Task: Add a signature Hope Brown containing With gratitude and warm wishes, Hope Brown to email address softage.8@softage.net and add a folder Grocery lists
Action: Mouse moved to (136, 160)
Screenshot: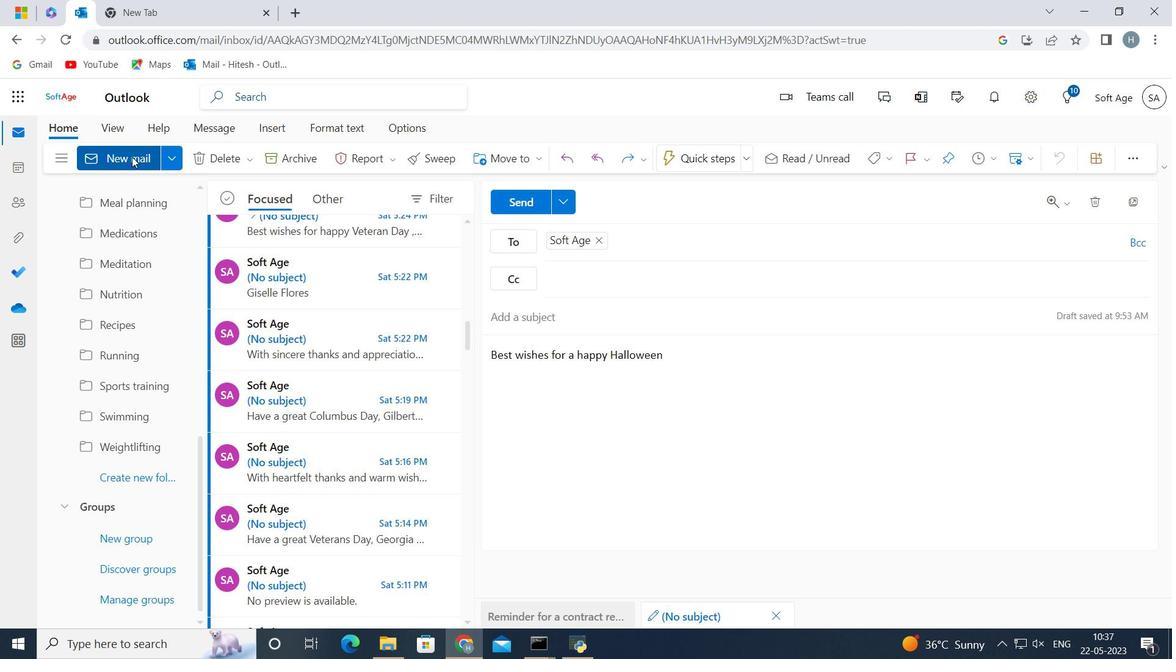 
Action: Mouse pressed left at (136, 160)
Screenshot: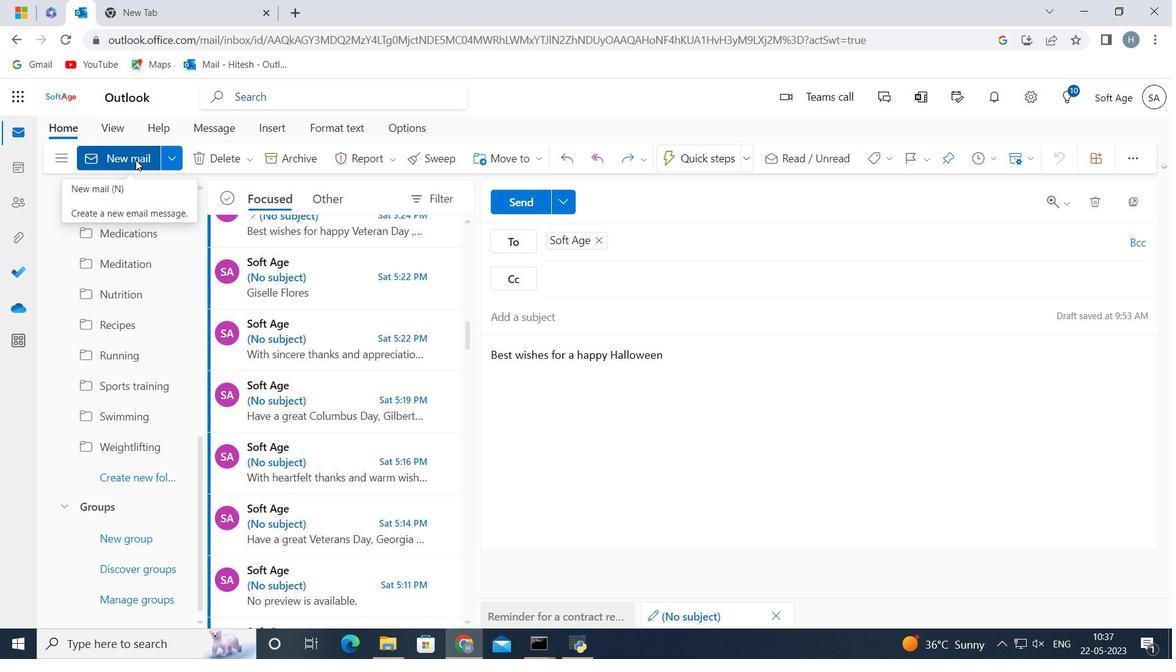 
Action: Mouse moved to (960, 162)
Screenshot: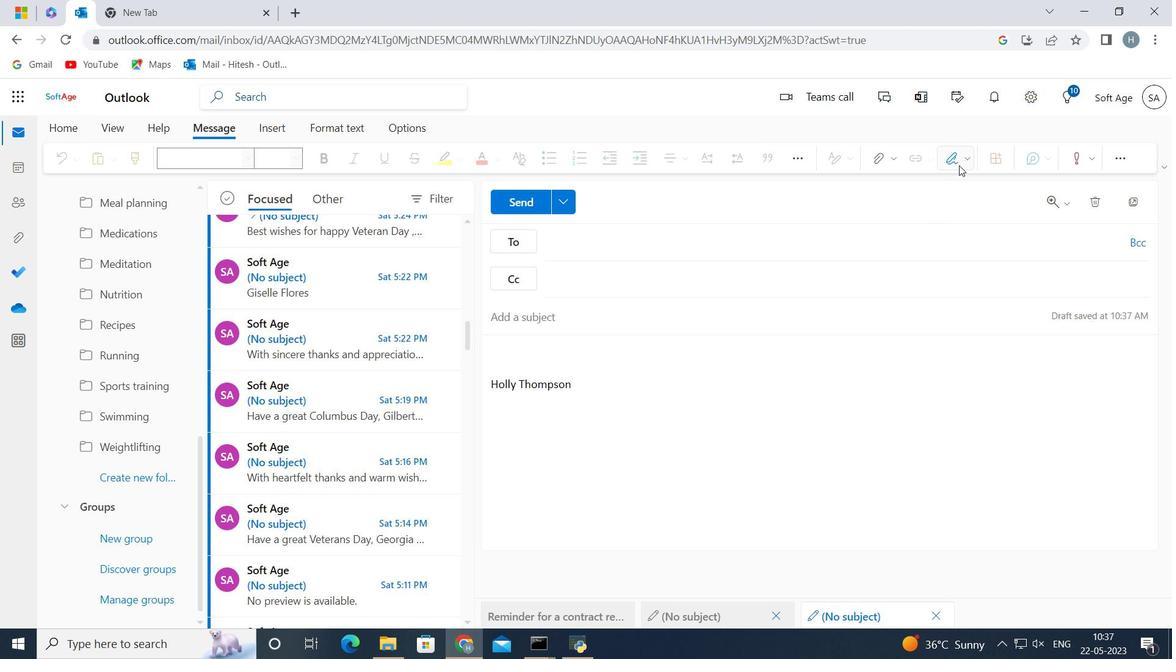 
Action: Mouse pressed left at (960, 162)
Screenshot: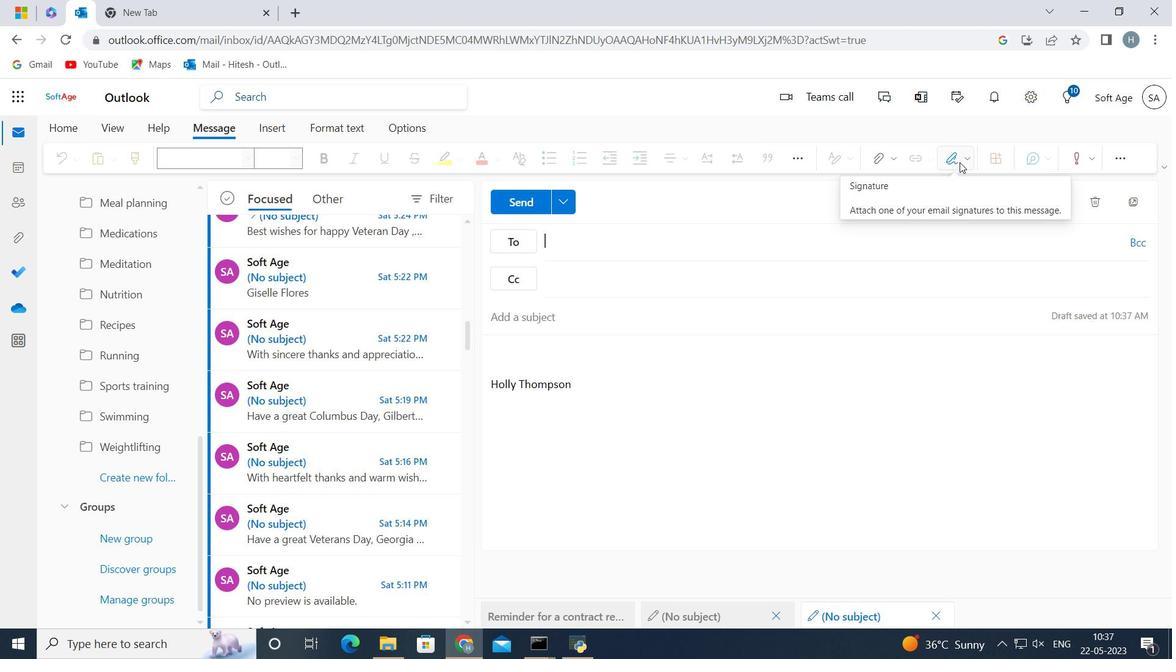 
Action: Mouse moved to (922, 471)
Screenshot: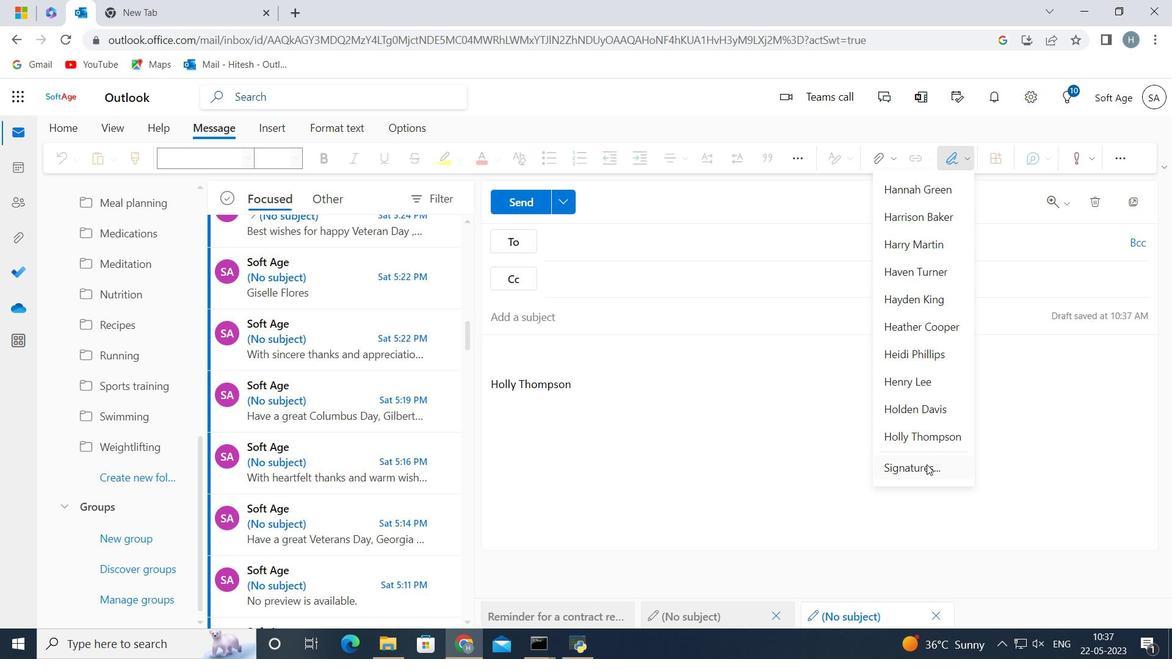 
Action: Mouse pressed left at (922, 471)
Screenshot: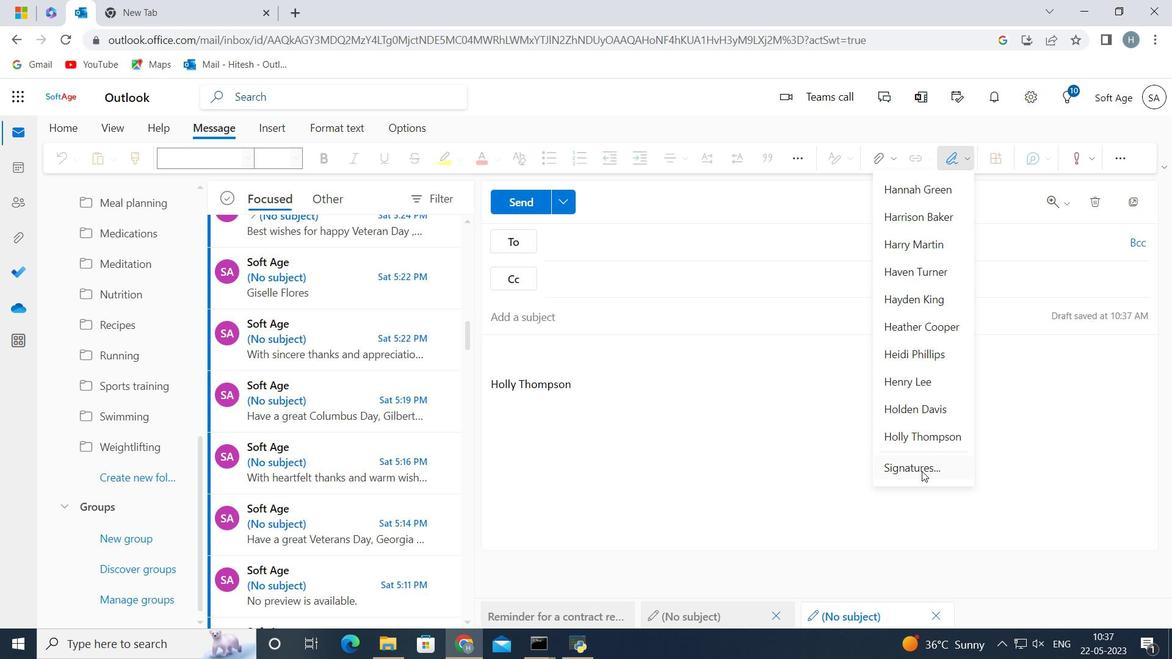 
Action: Mouse moved to (753, 276)
Screenshot: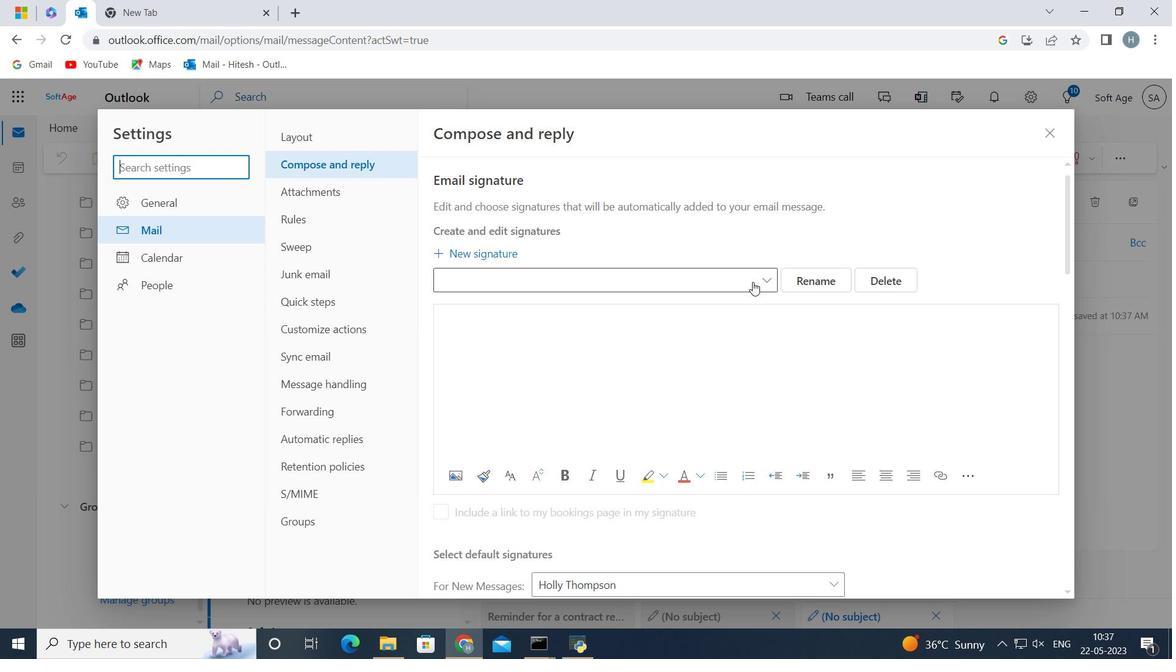 
Action: Mouse pressed left at (753, 276)
Screenshot: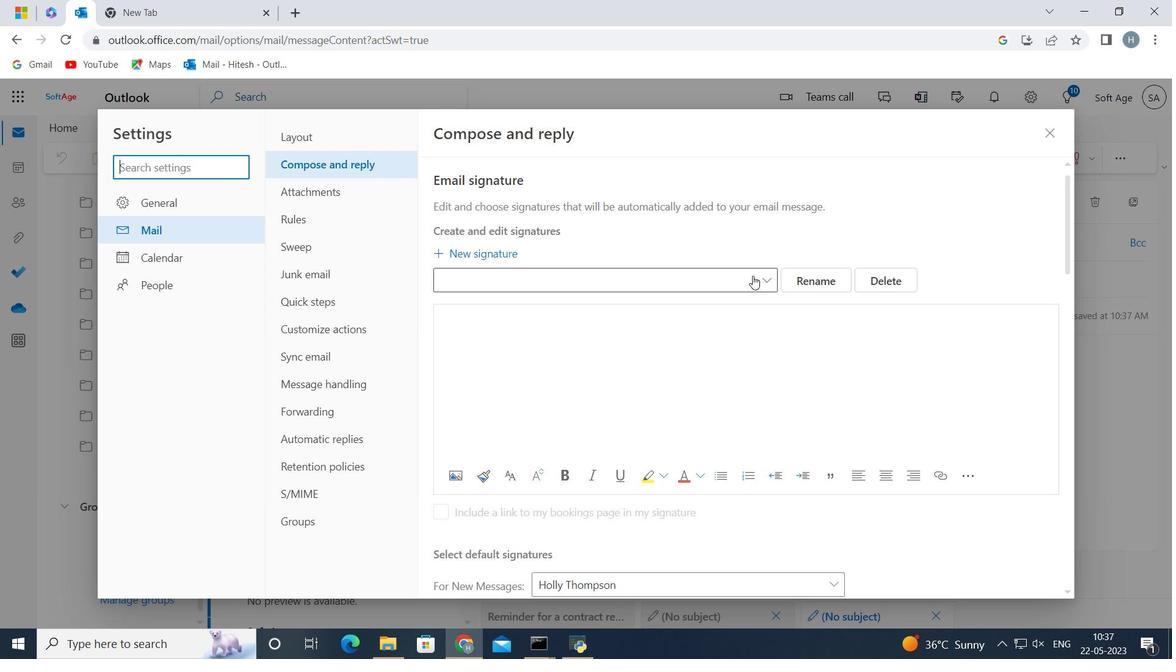 
Action: Mouse moved to (829, 277)
Screenshot: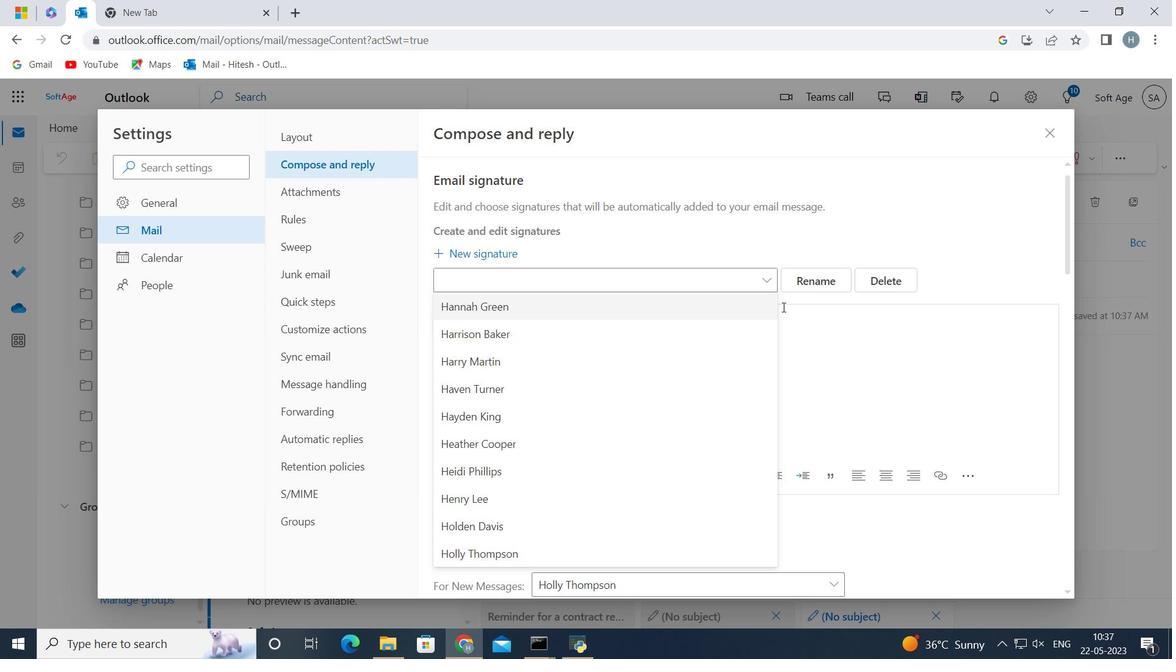 
Action: Mouse pressed left at (829, 277)
Screenshot: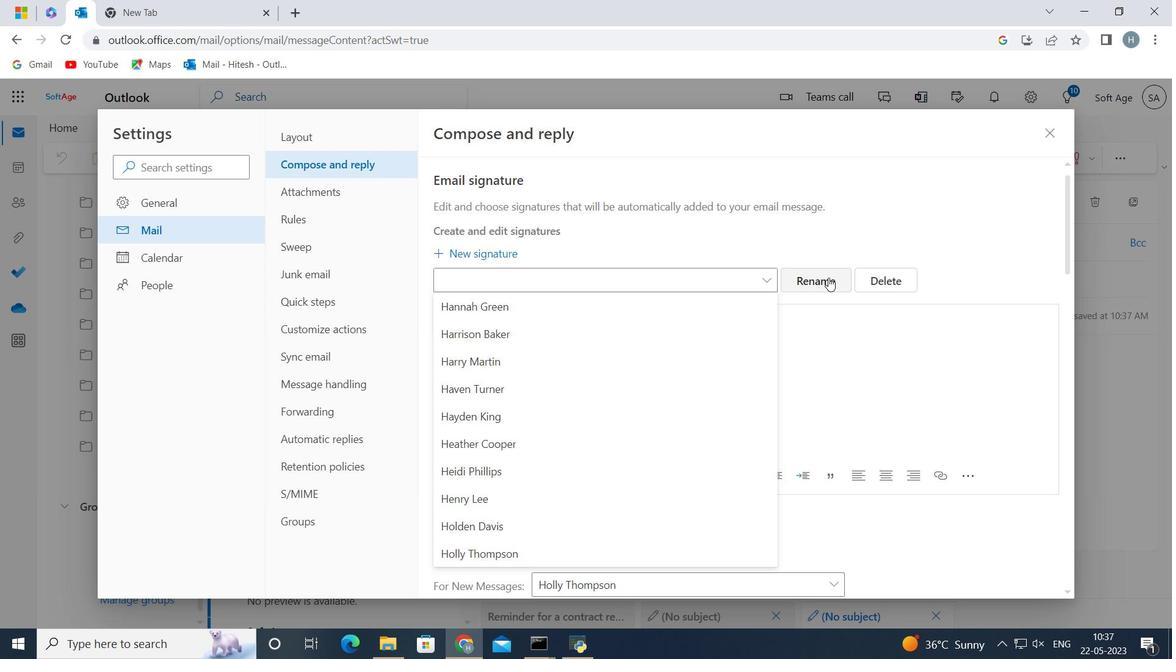 
Action: Mouse moved to (755, 277)
Screenshot: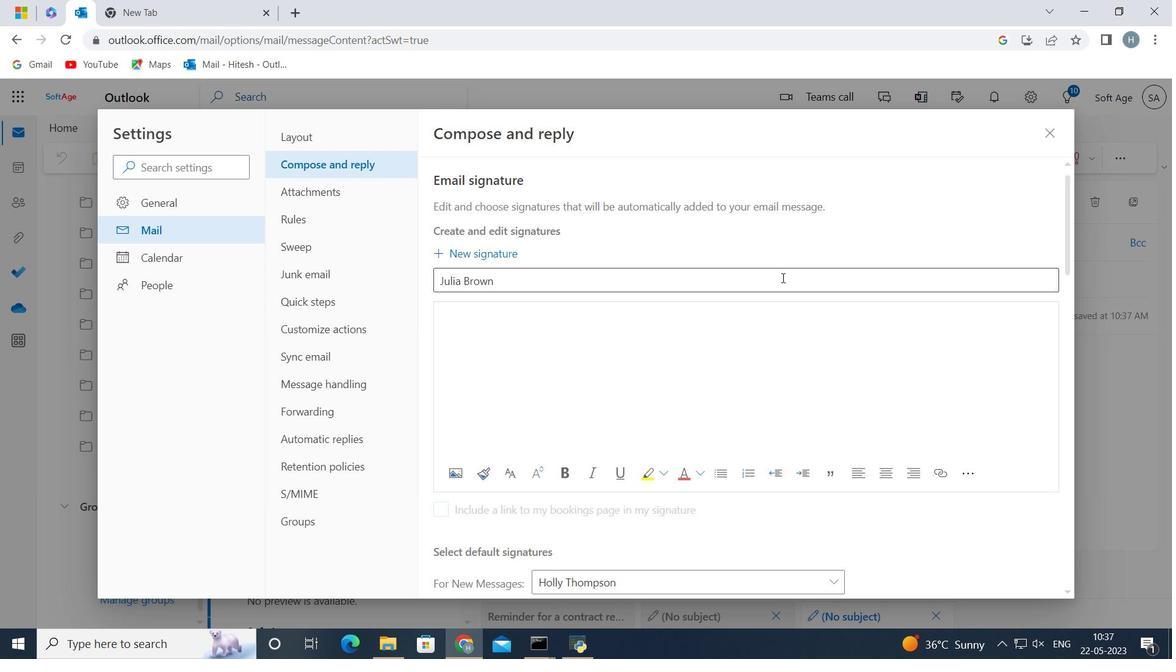 
Action: Mouse pressed left at (755, 277)
Screenshot: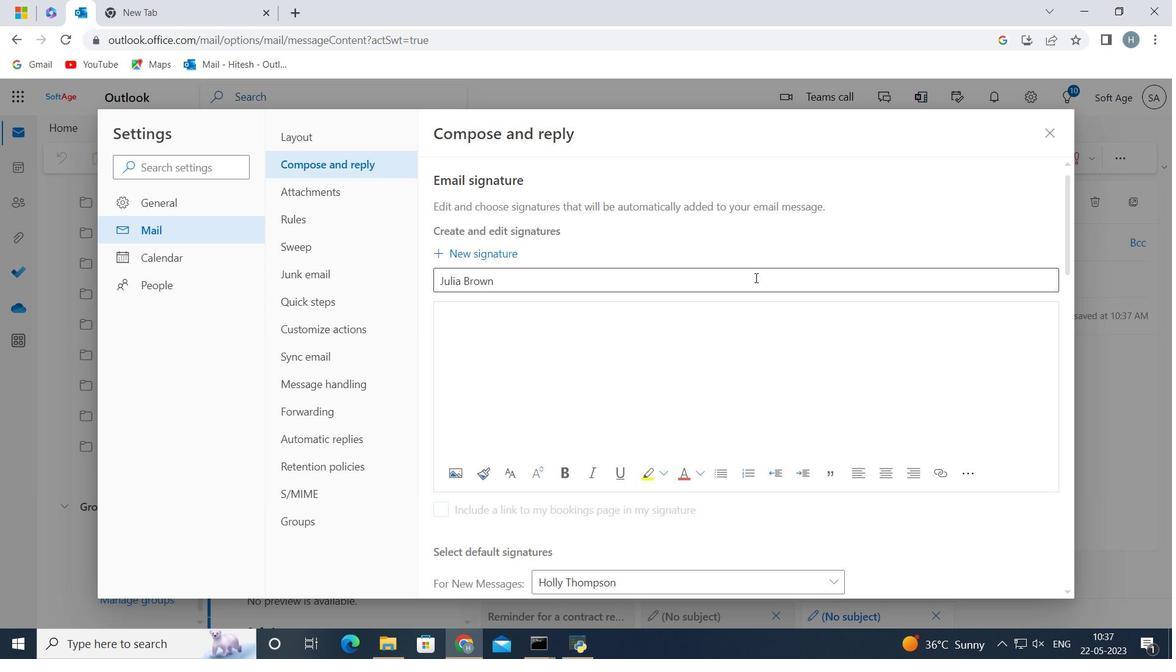 
Action: Key pressed <Key.backspace><Key.backspace><Key.backspace><Key.backspace><Key.backspace><Key.backspace><Key.backspace><Key.backspace><Key.backspace><Key.backspace><Key.backspace><Key.backspace><Key.shift>Hope<Key.space><Key.shift>Brown<Key.space>
Screenshot: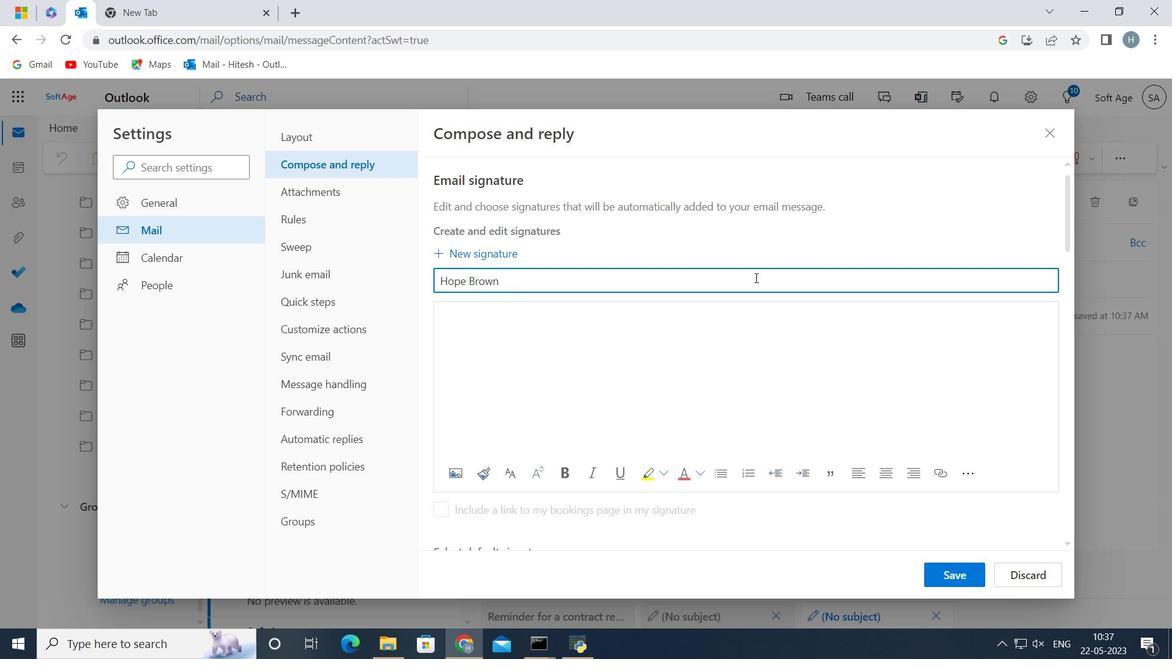 
Action: Mouse moved to (720, 322)
Screenshot: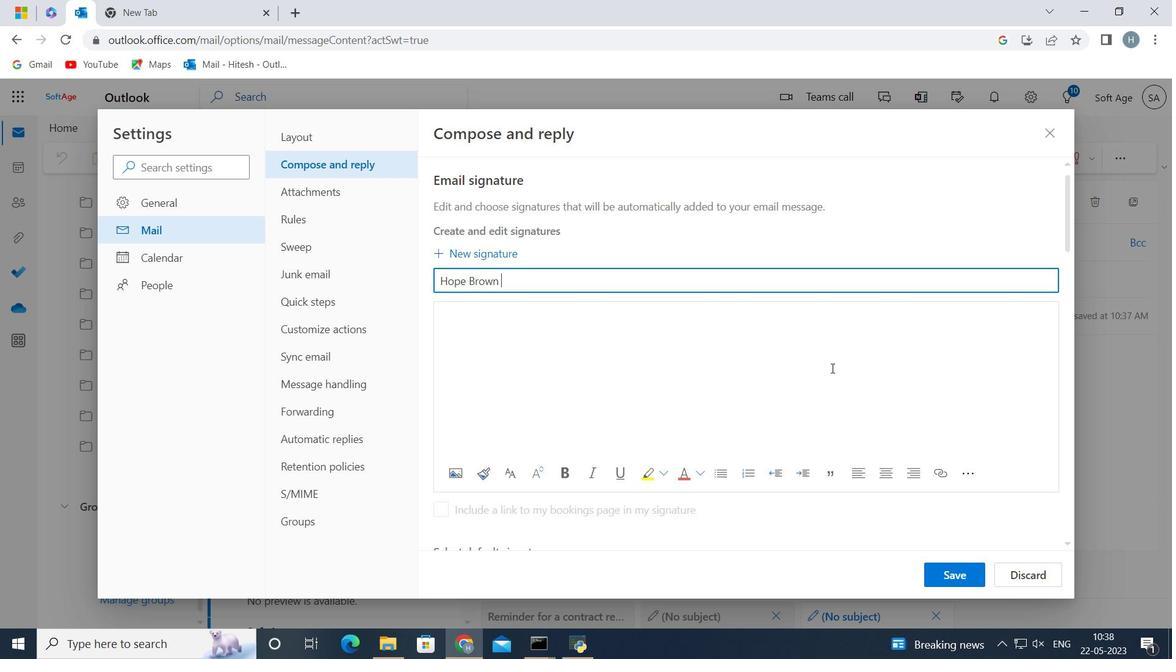 
Action: Mouse pressed left at (720, 322)
Screenshot: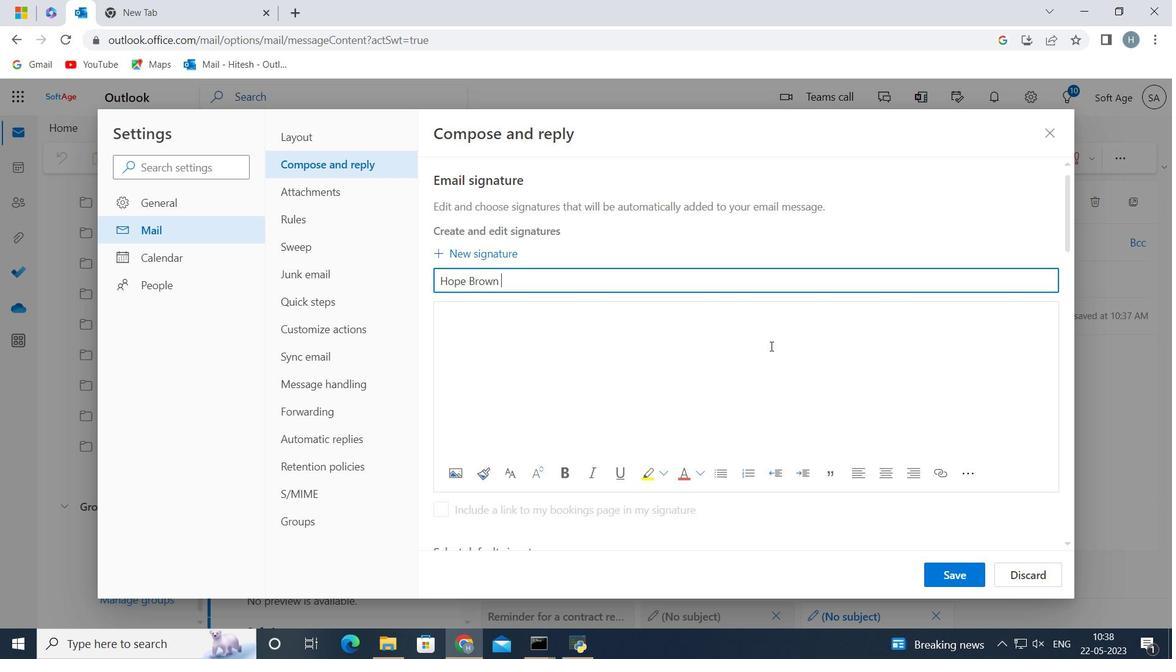 
Action: Key pressed <Key.shift>Hope<Key.space><Key.shift>Brown
Screenshot: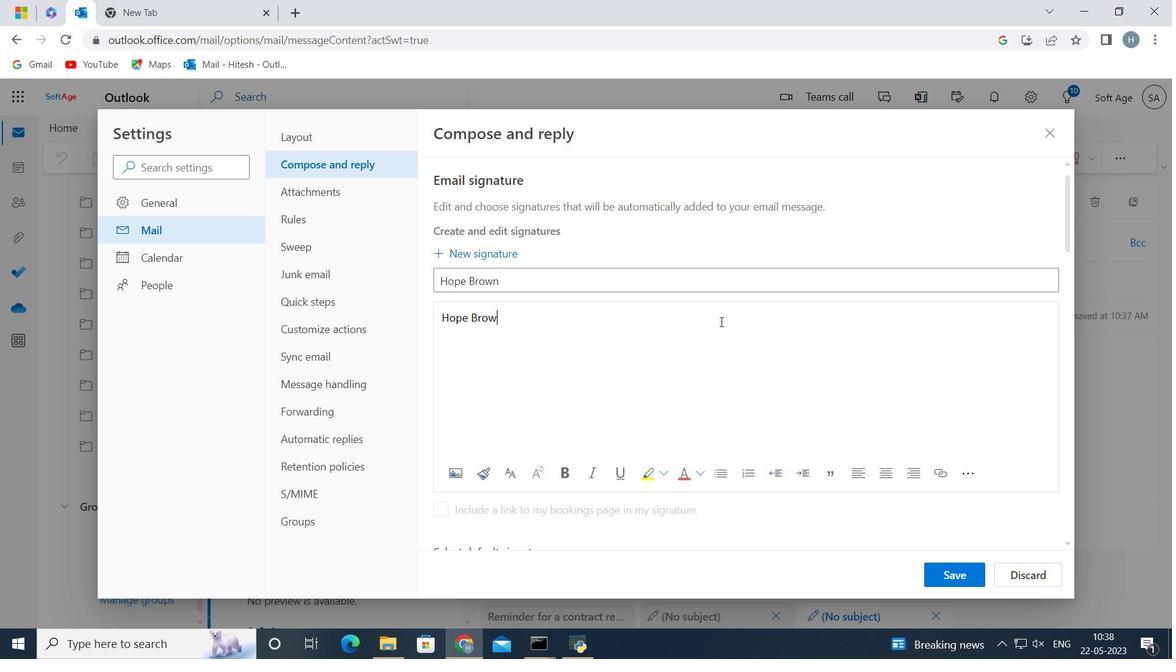 
Action: Mouse moved to (955, 573)
Screenshot: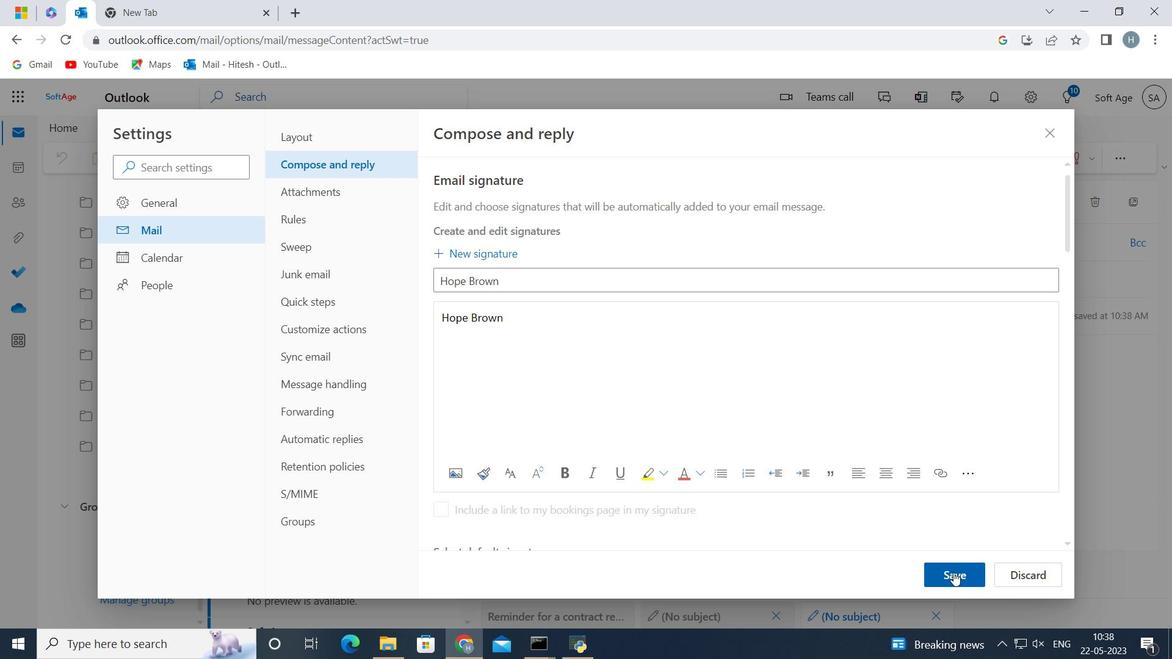 
Action: Mouse pressed left at (955, 573)
Screenshot: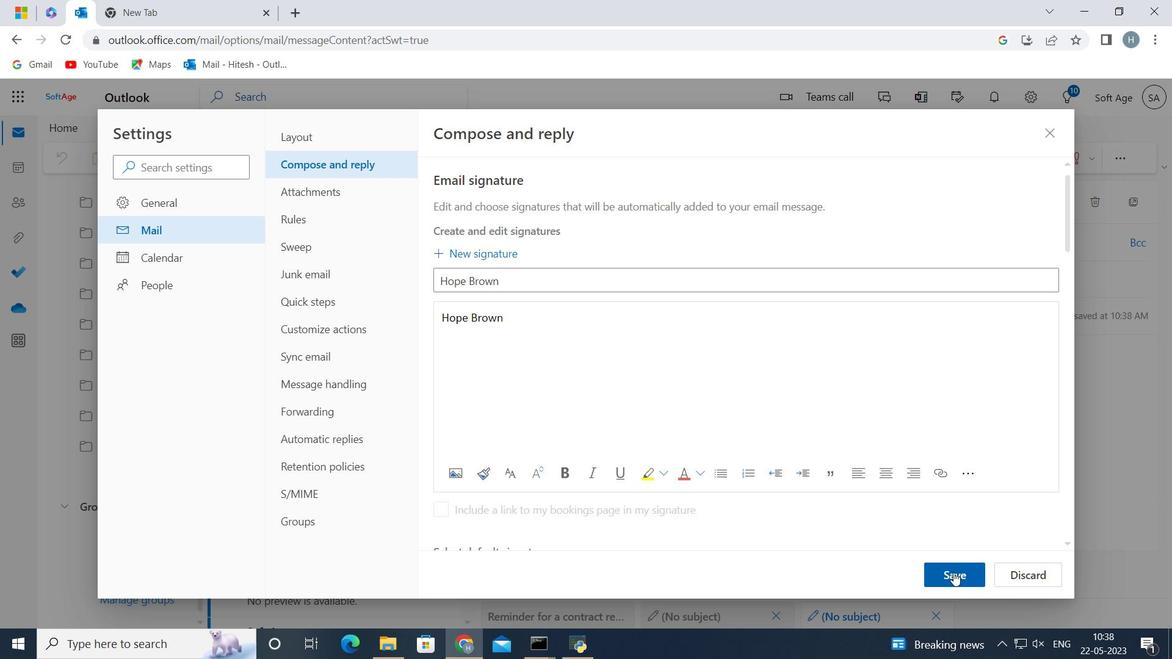 
Action: Mouse moved to (834, 400)
Screenshot: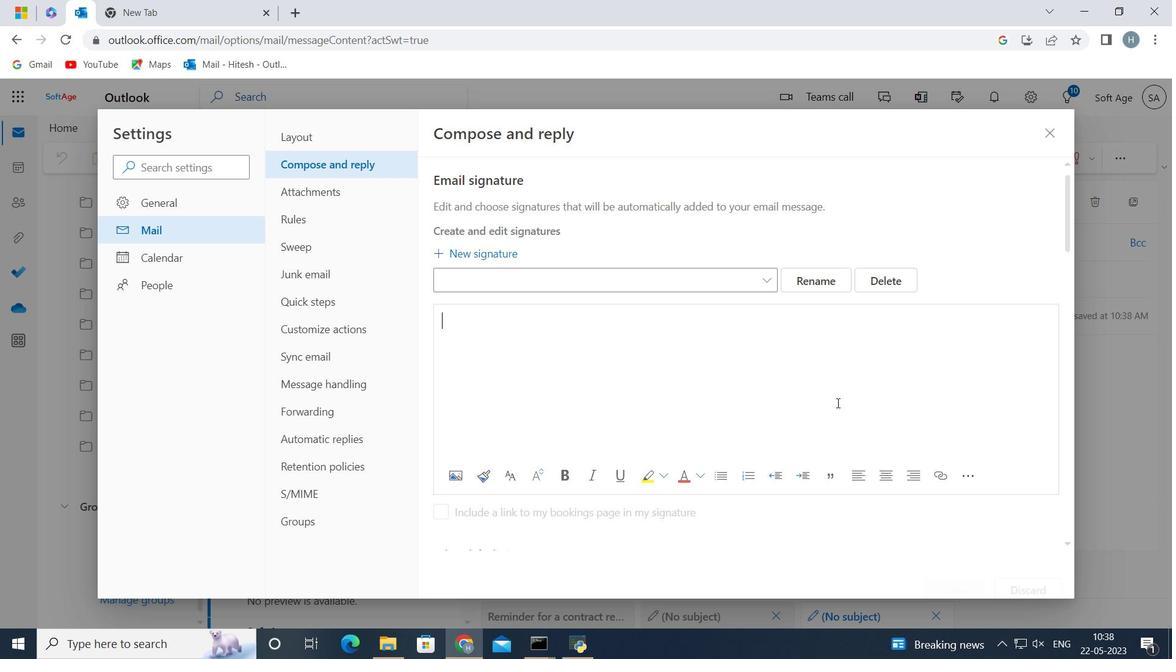 
Action: Mouse scrolled (834, 399) with delta (0, 0)
Screenshot: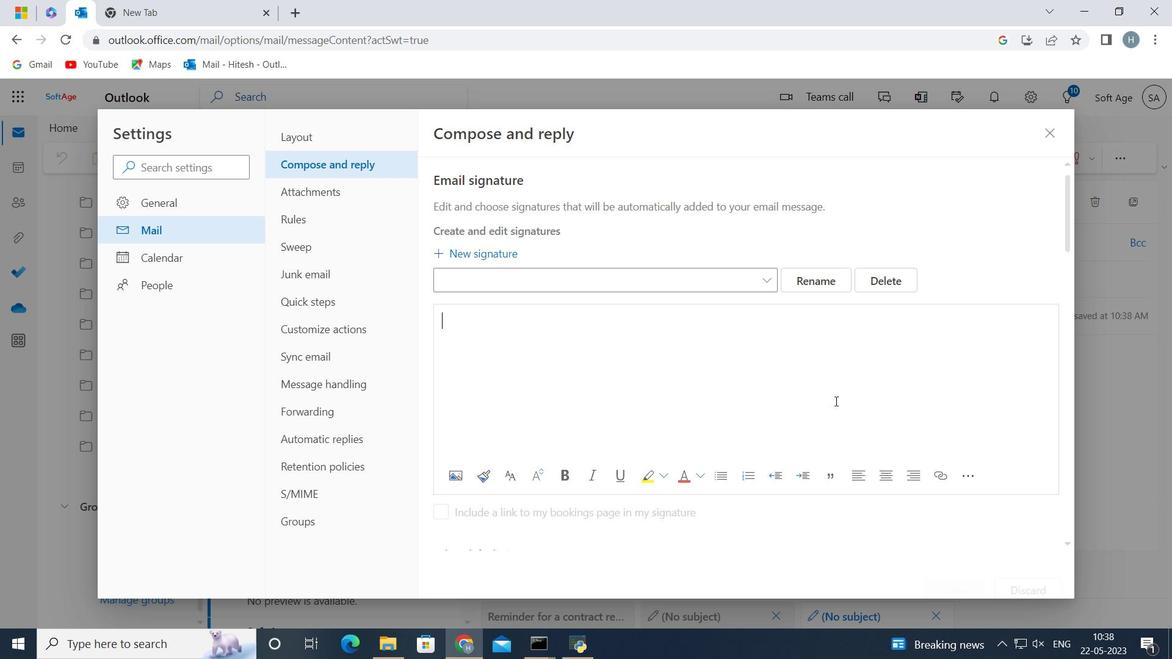 
Action: Mouse scrolled (834, 399) with delta (0, 0)
Screenshot: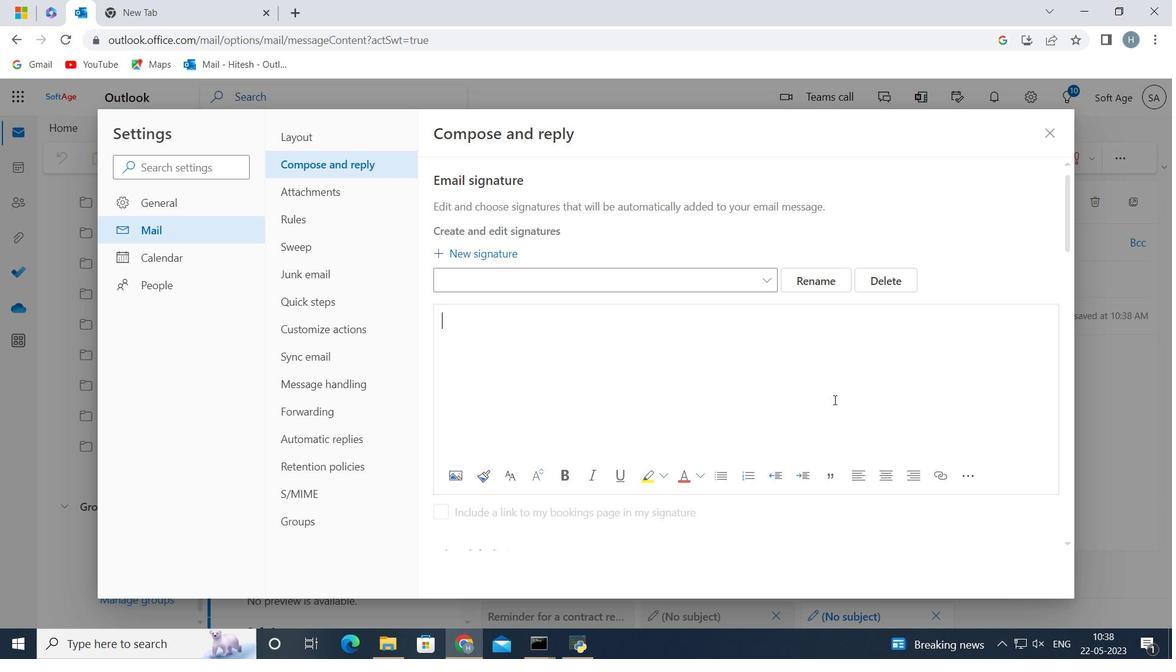
Action: Mouse moved to (794, 436)
Screenshot: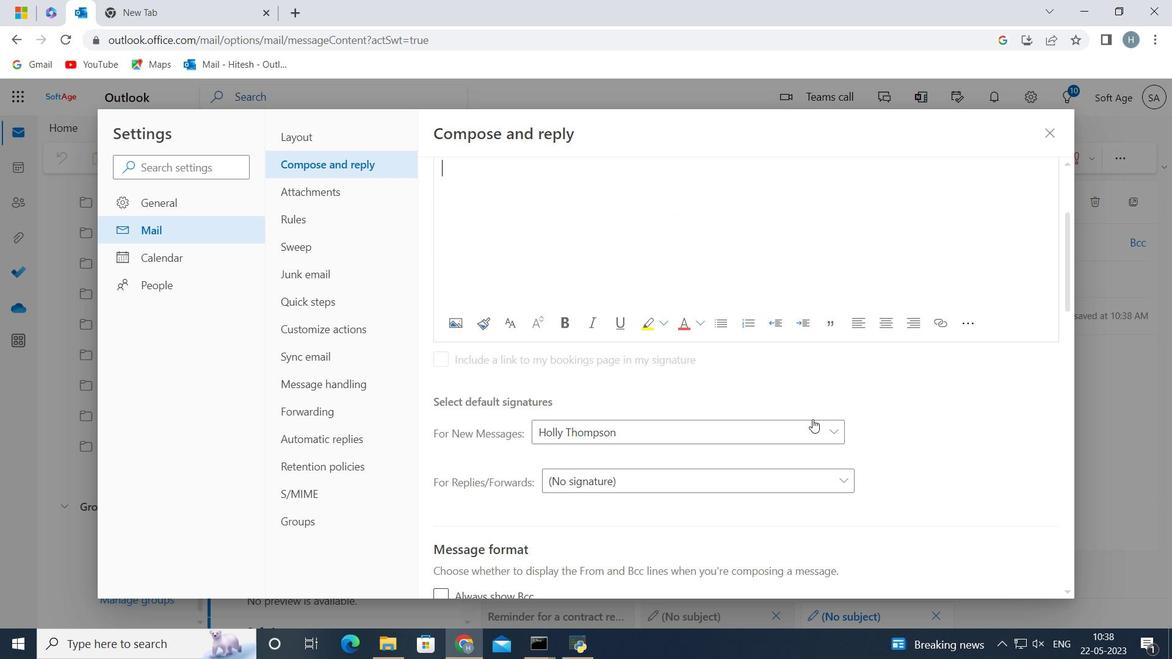 
Action: Mouse pressed left at (794, 436)
Screenshot: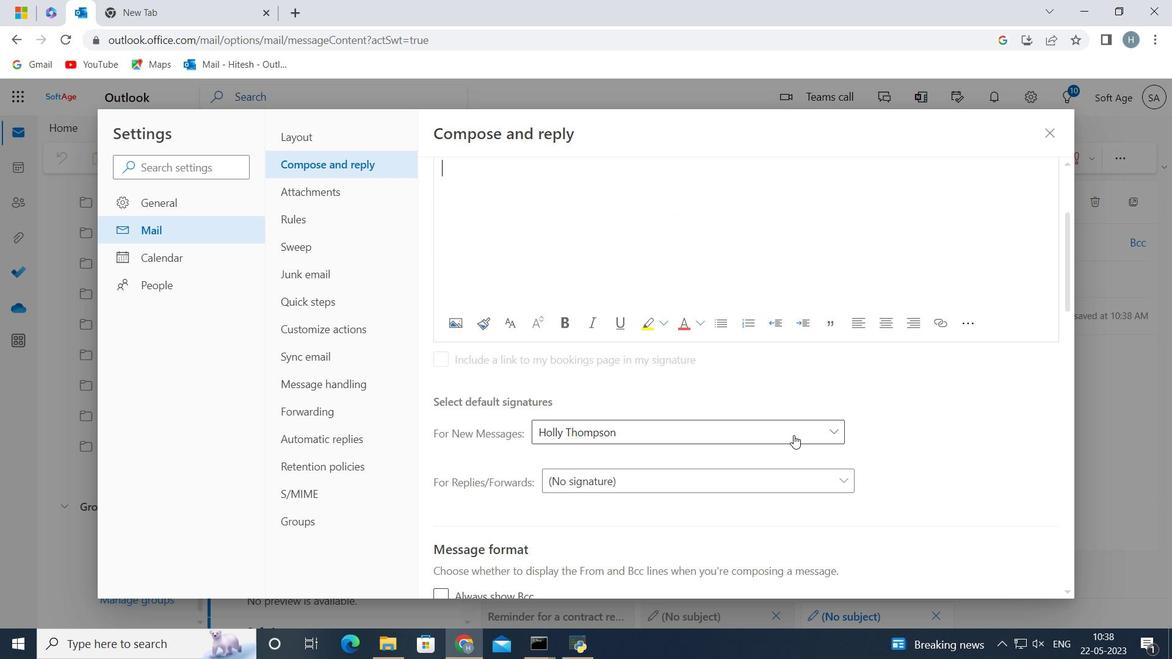
Action: Mouse moved to (755, 404)
Screenshot: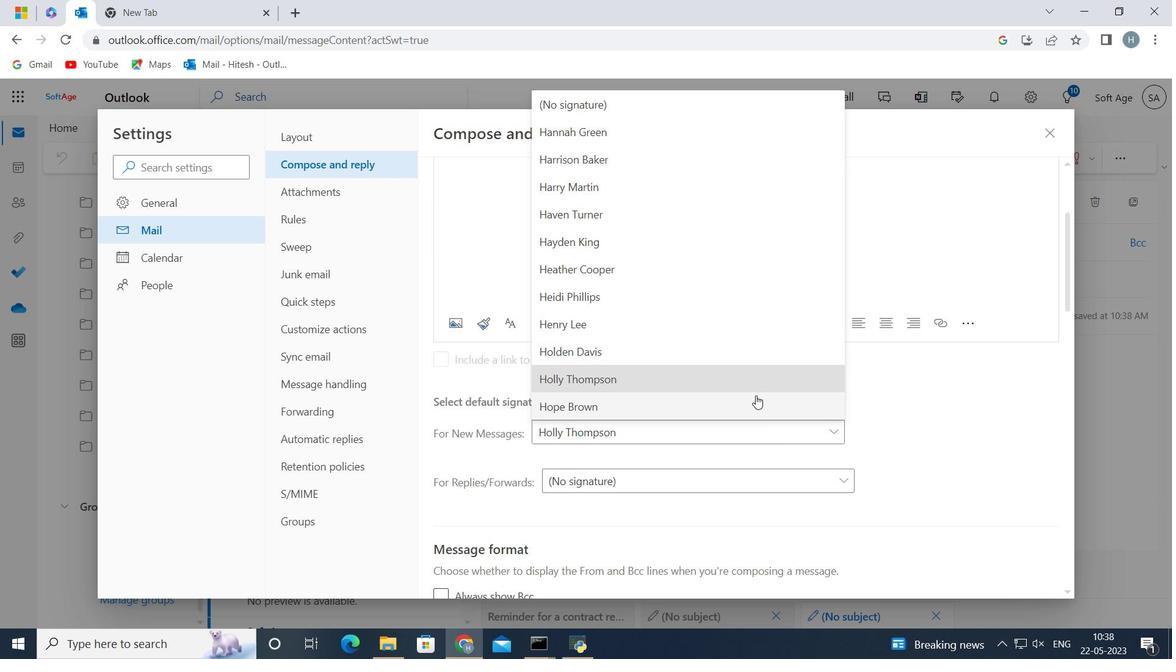 
Action: Mouse pressed left at (755, 404)
Screenshot: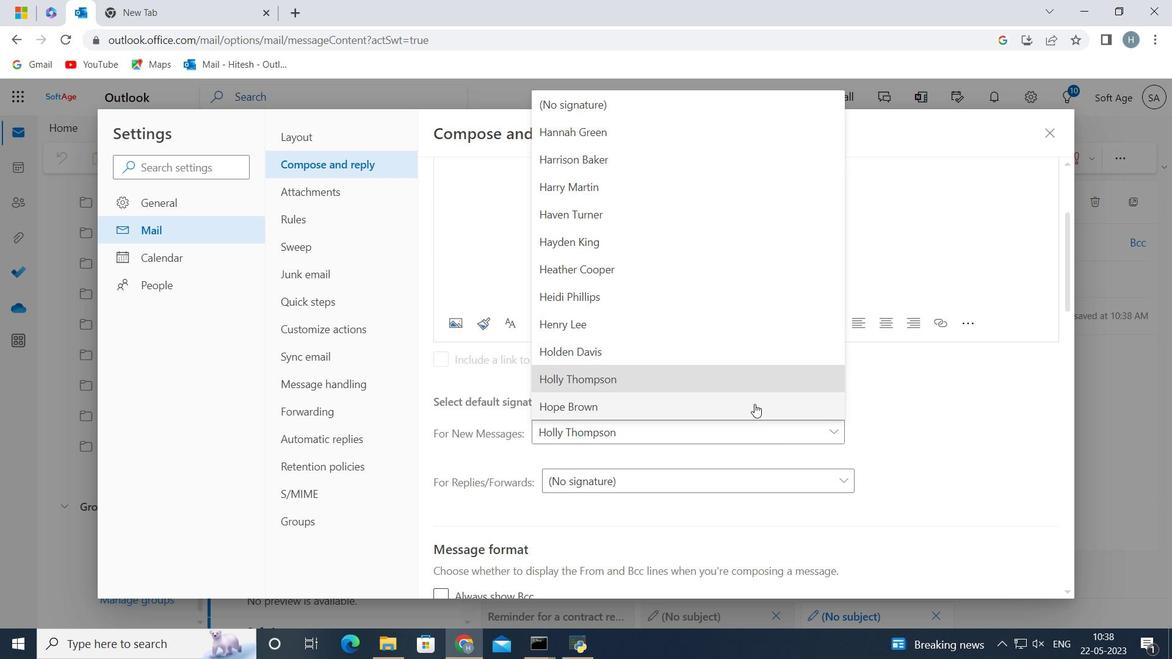 
Action: Mouse moved to (967, 572)
Screenshot: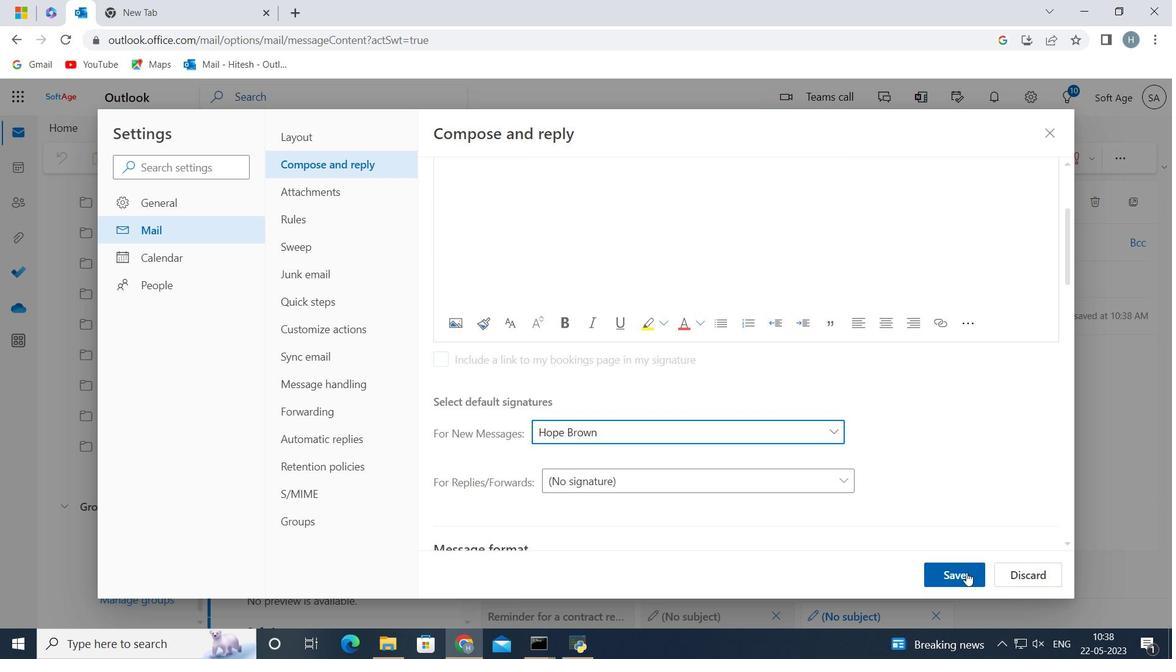 
Action: Mouse pressed left at (967, 573)
Screenshot: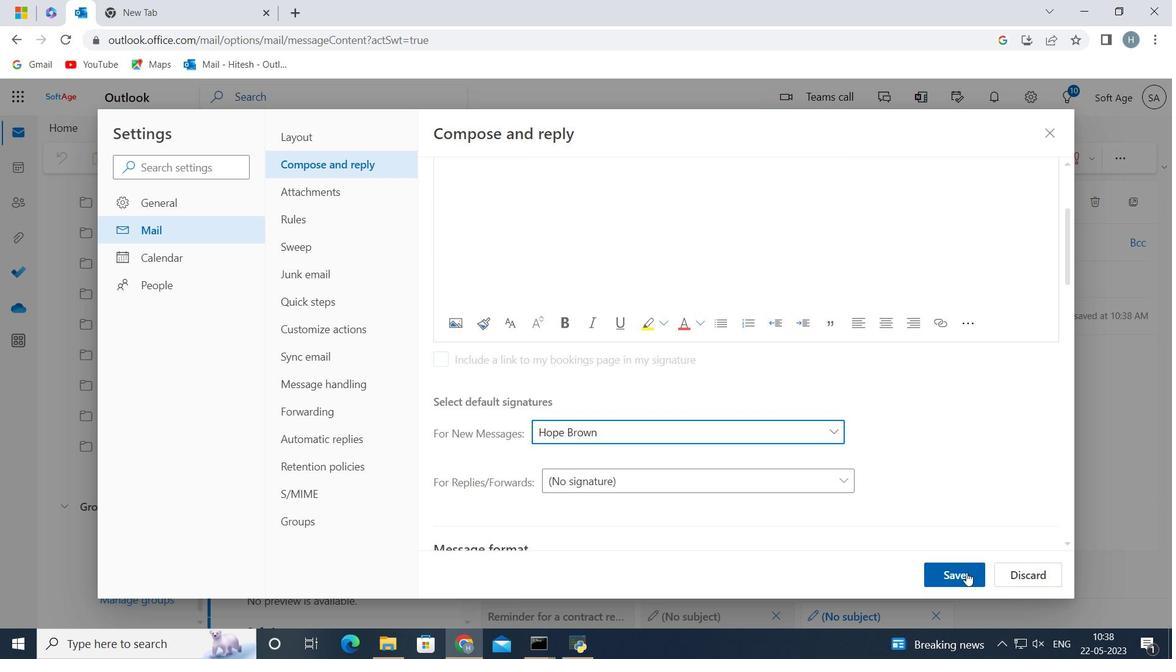 
Action: Mouse moved to (1047, 133)
Screenshot: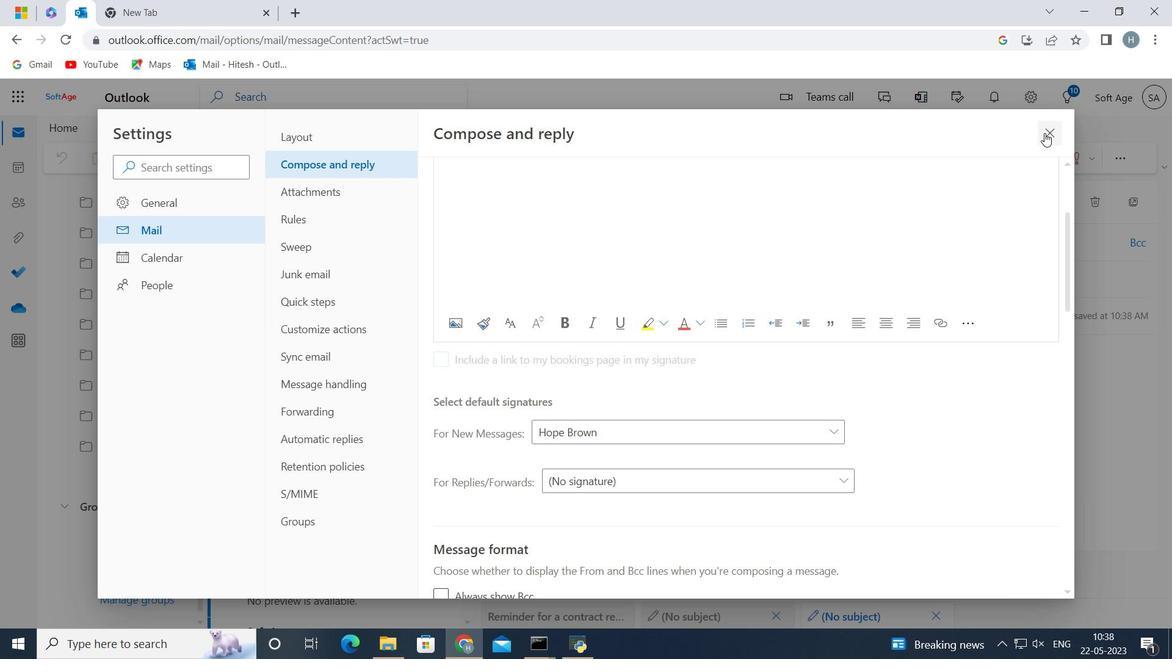 
Action: Mouse pressed left at (1047, 133)
Screenshot: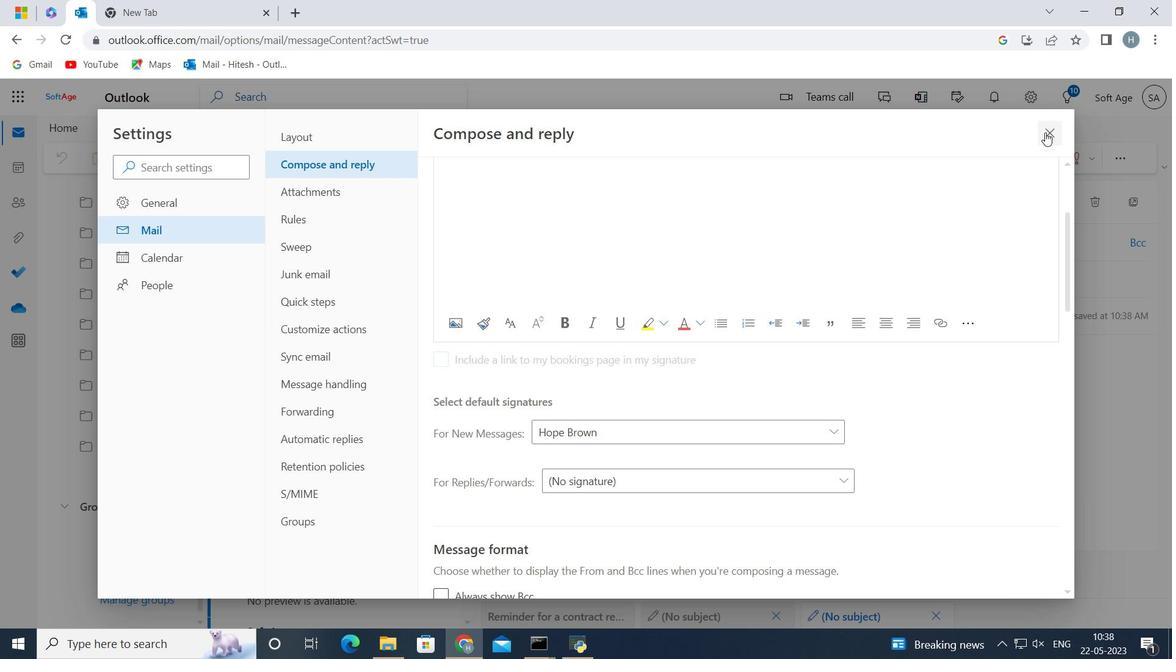 
Action: Mouse moved to (596, 384)
Screenshot: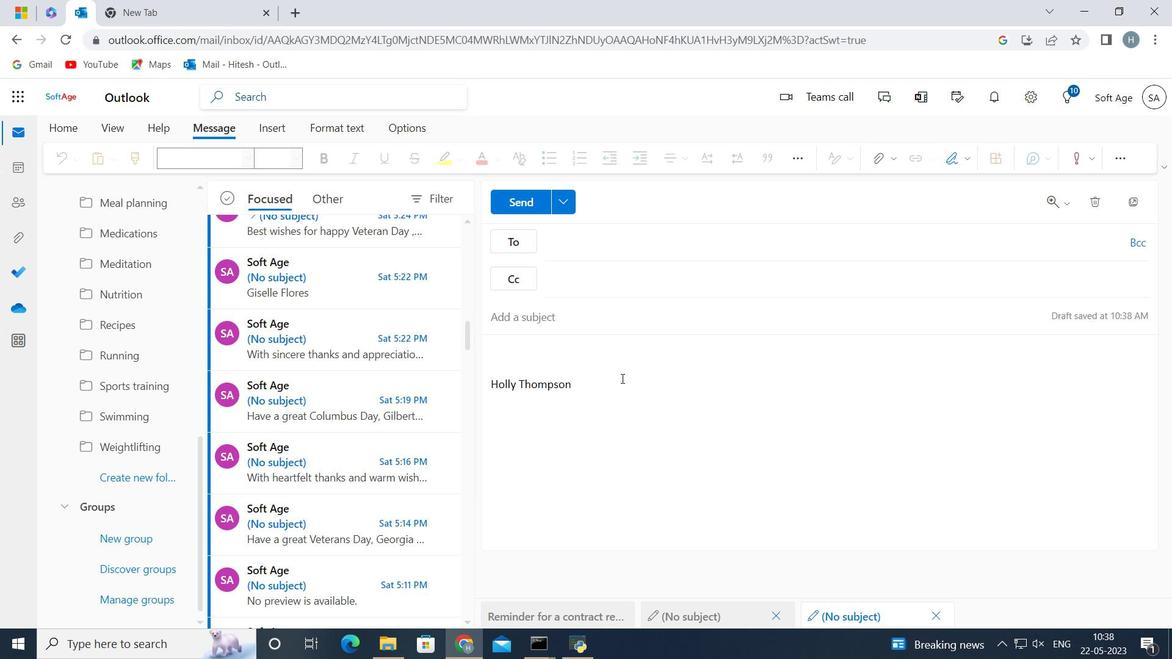 
Action: Mouse pressed left at (596, 384)
Screenshot: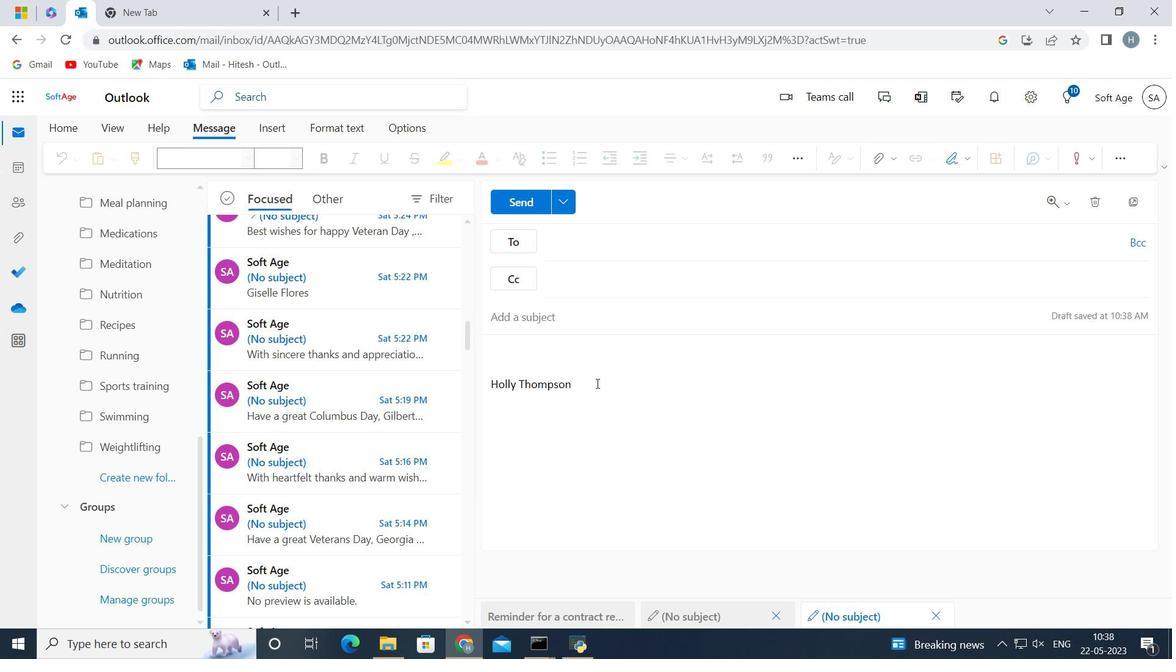 
Action: Key pressed <Key.backspace><Key.backspace><Key.backspace><Key.backspace><Key.backspace><Key.backspace><Key.backspace><Key.backspace><Key.backspace><Key.backspace><Key.backspace><Key.backspace><Key.backspace><Key.backspace><Key.backspace><Key.backspace><Key.shift>With<Key.space>gratitude<Key.space>and<Key.space>warm<Key.space>wishes<Key.space>
Screenshot: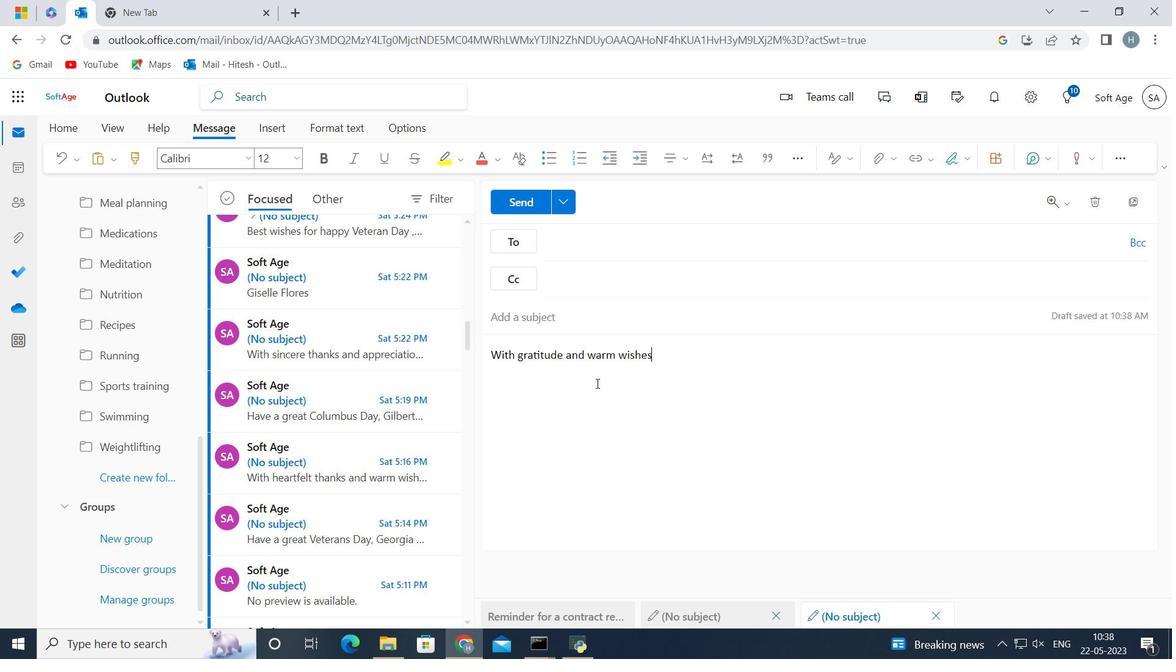 
Action: Mouse moved to (595, 384)
Screenshot: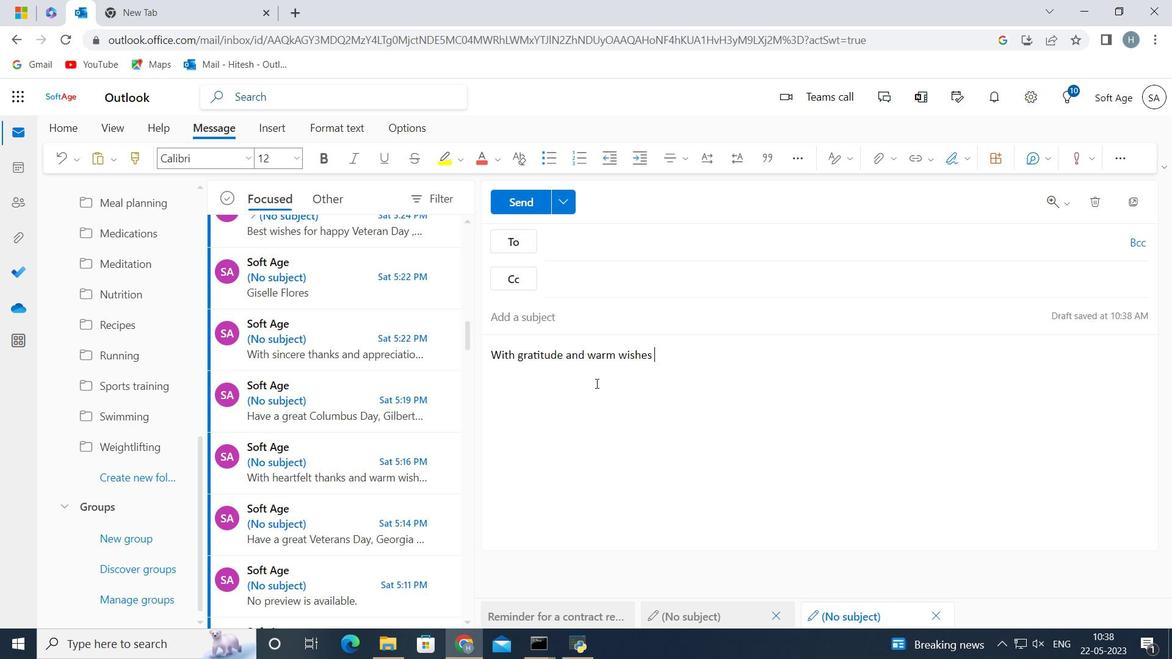
Action: Mouse pressed left at (595, 384)
Screenshot: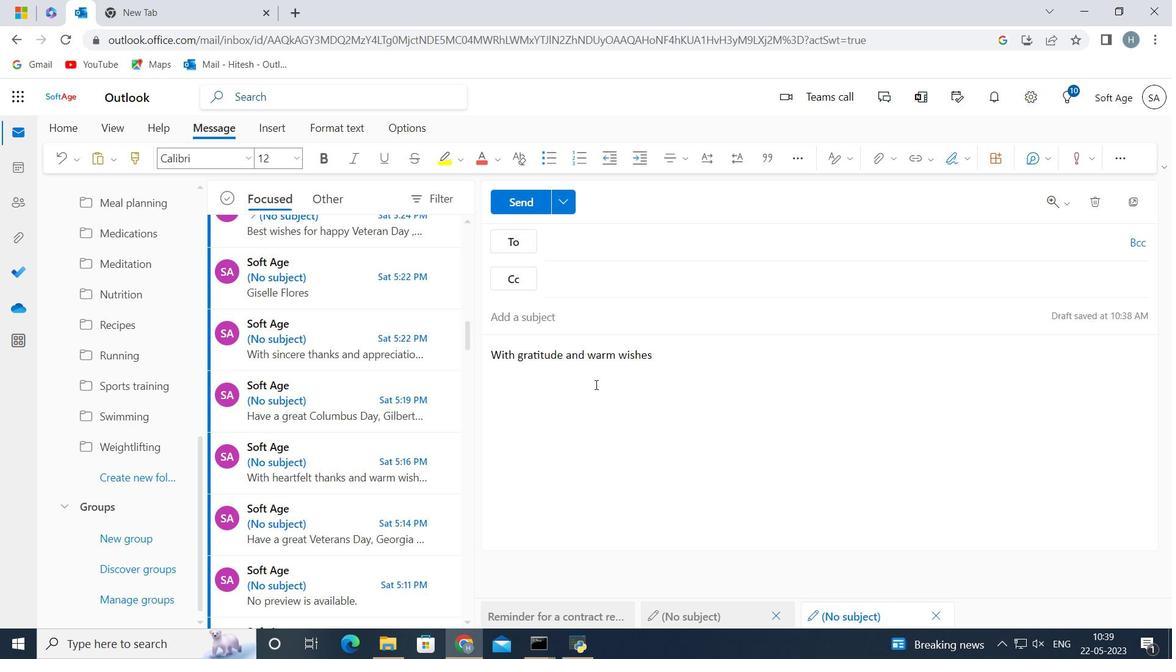 
Action: Mouse moved to (577, 240)
Screenshot: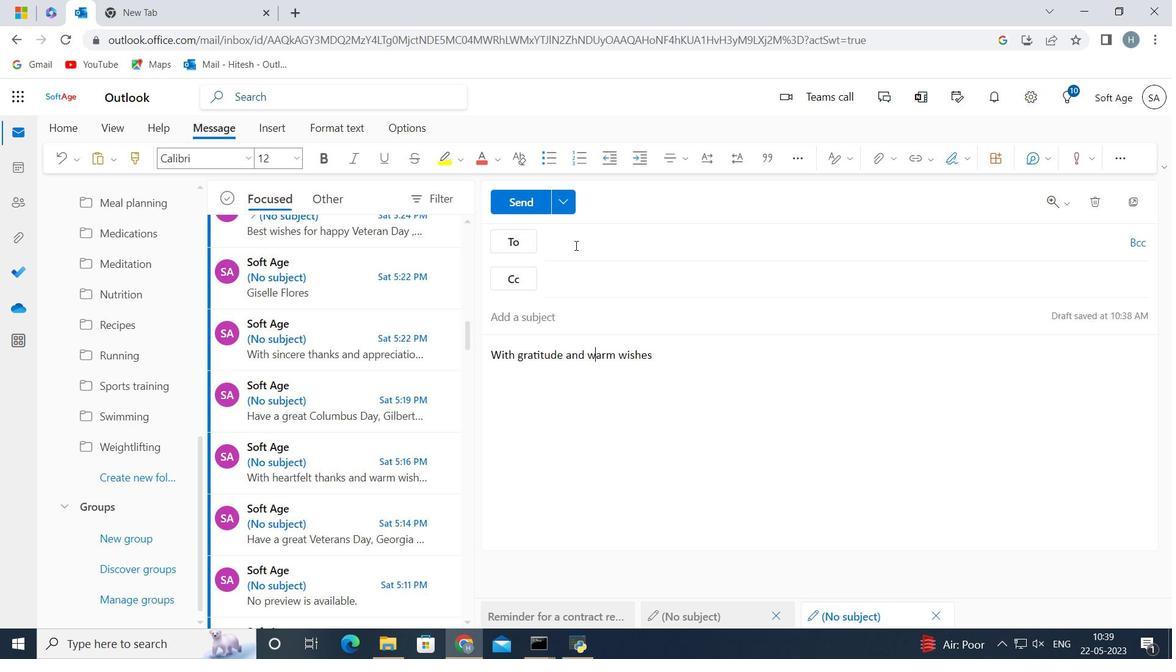 
Action: Mouse pressed left at (577, 240)
Screenshot: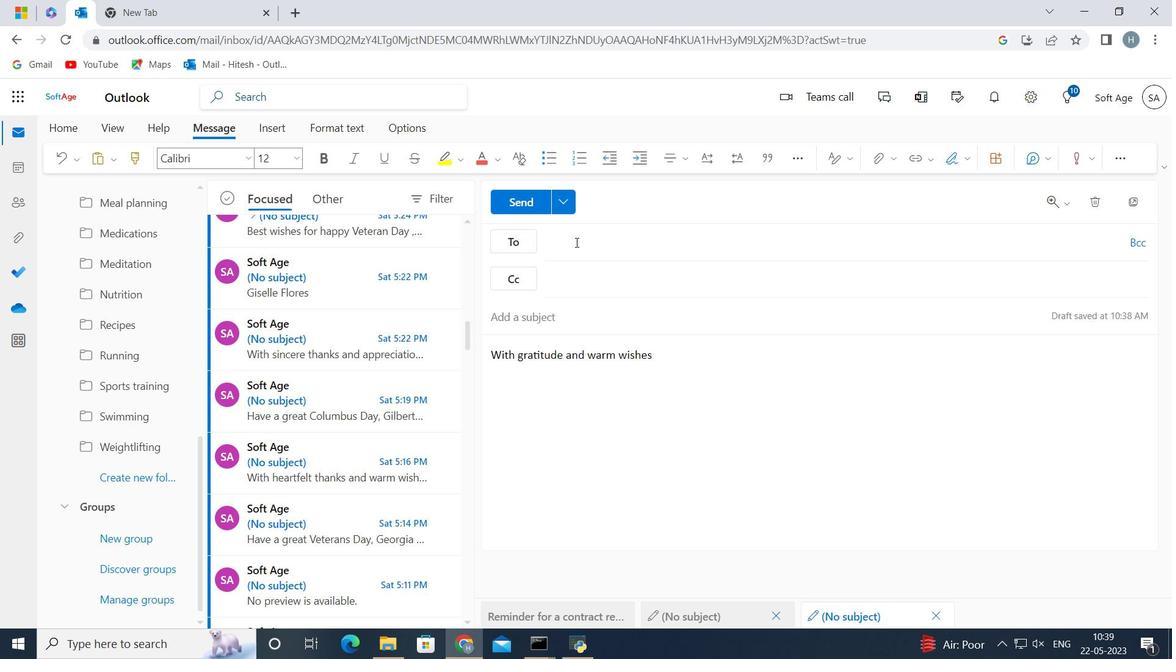 
Action: Key pressed softage.8<Key.shift>@softage.net
Screenshot: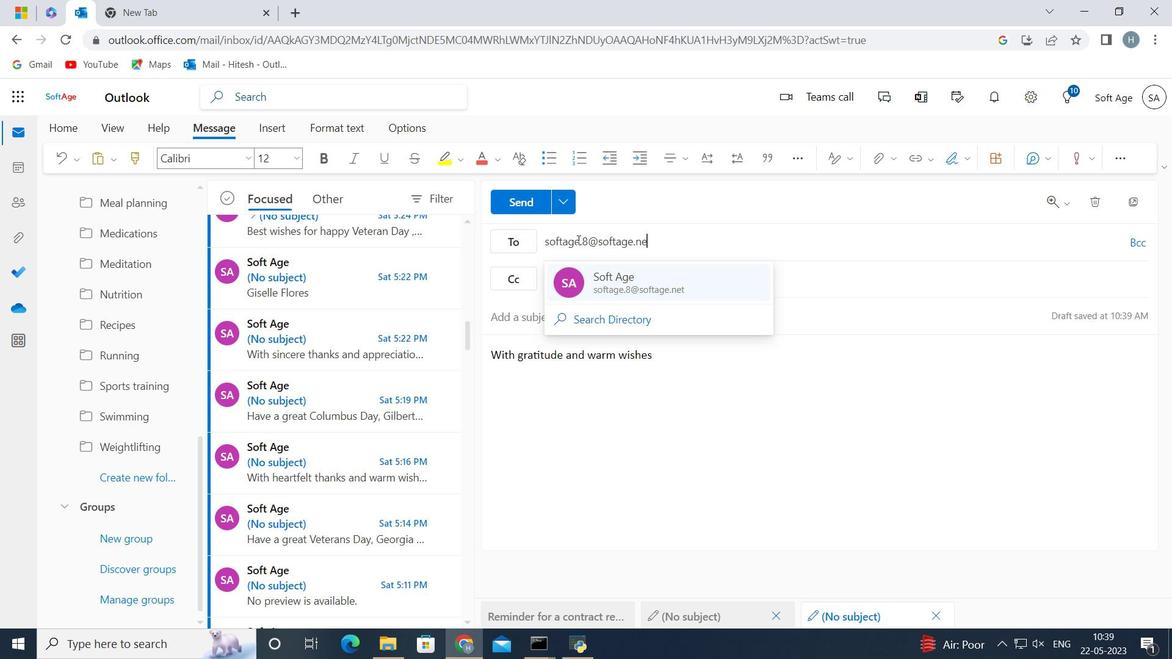 
Action: Mouse moved to (601, 273)
Screenshot: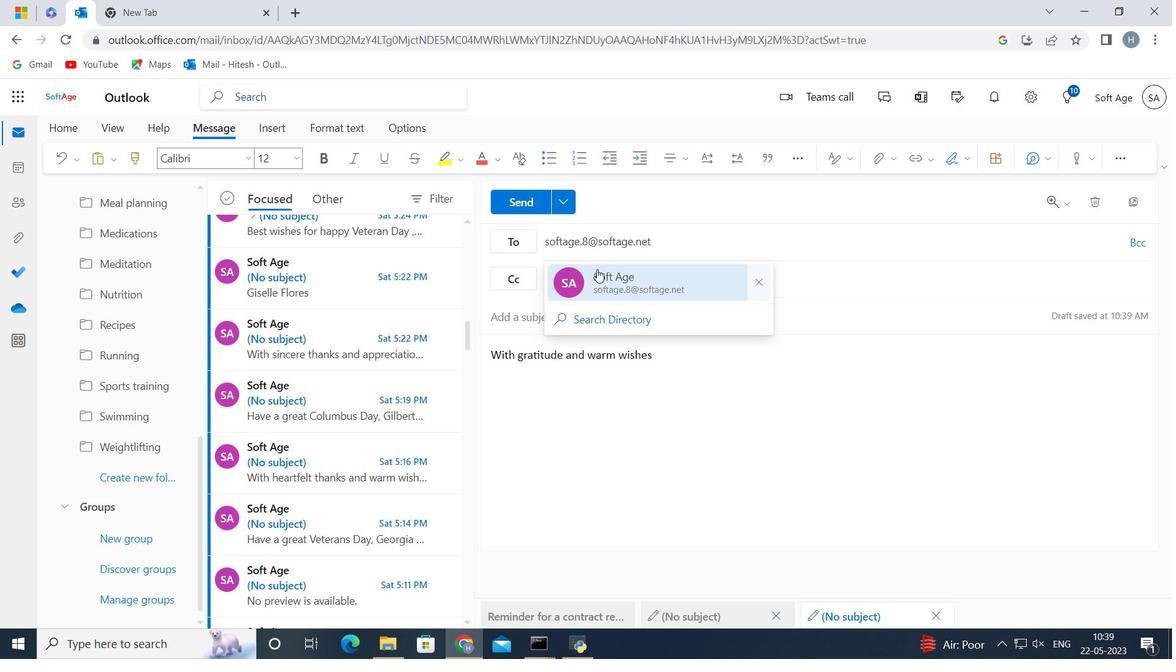 
Action: Mouse pressed left at (601, 273)
Screenshot: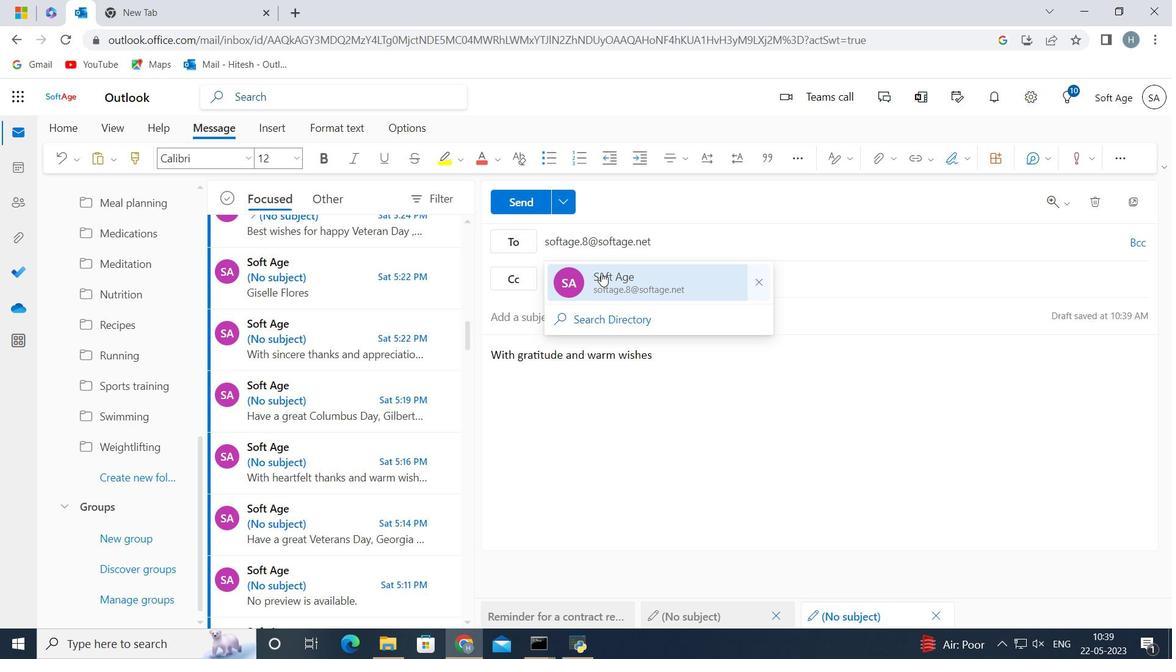 
Action: Mouse moved to (120, 473)
Screenshot: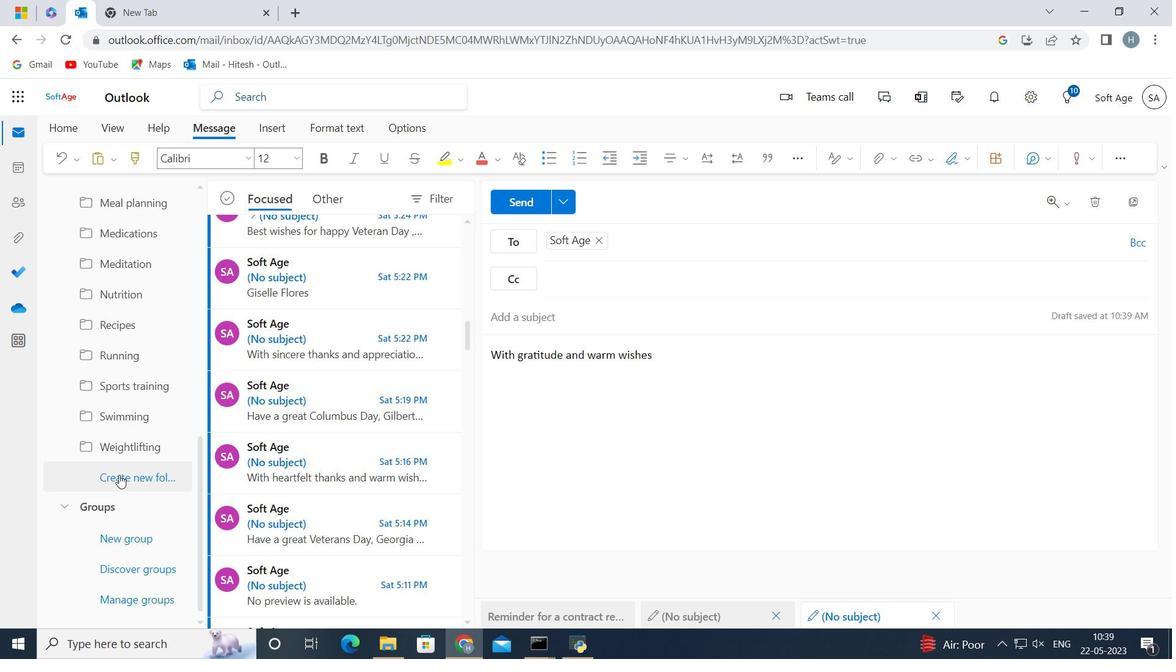 
Action: Mouse pressed left at (120, 473)
Screenshot: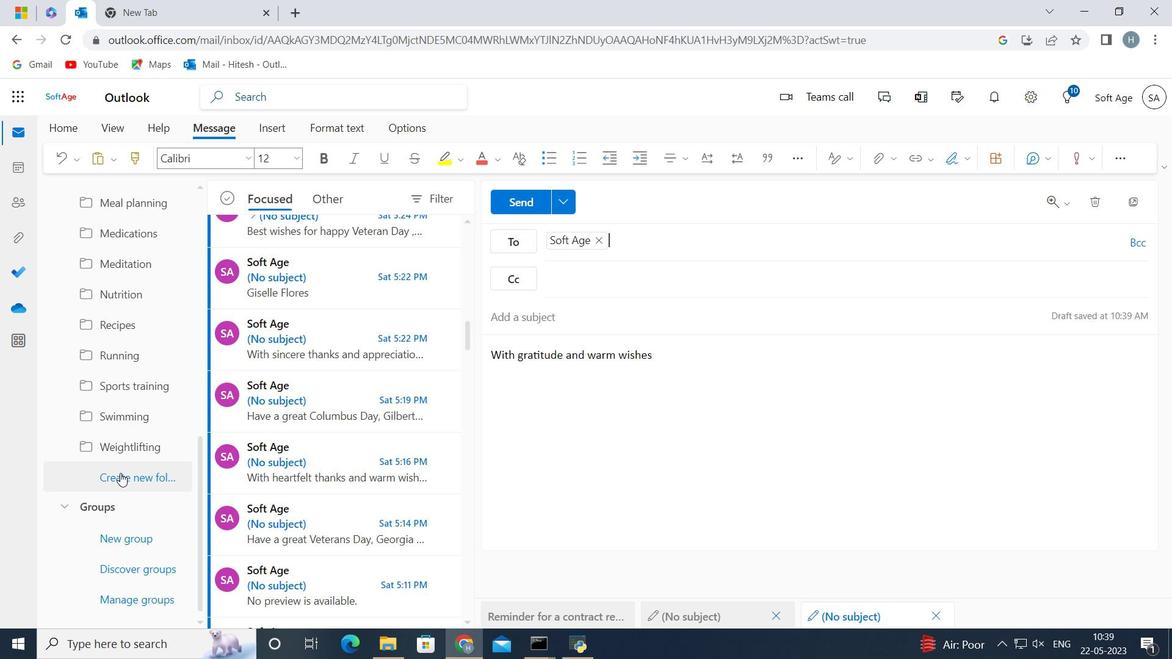 
Action: Mouse moved to (122, 470)
Screenshot: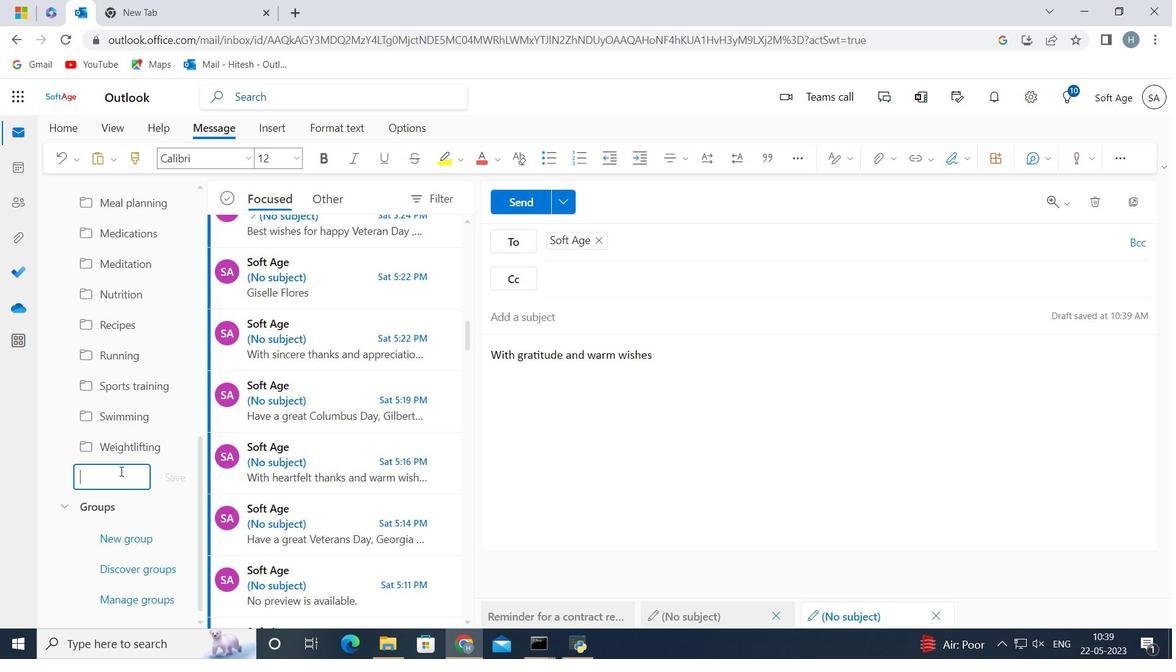 
Action: Key pressed <Key.shift><Key.shift><Key.shift>Grocery<Key.space><Key.shift>Lists
Screenshot: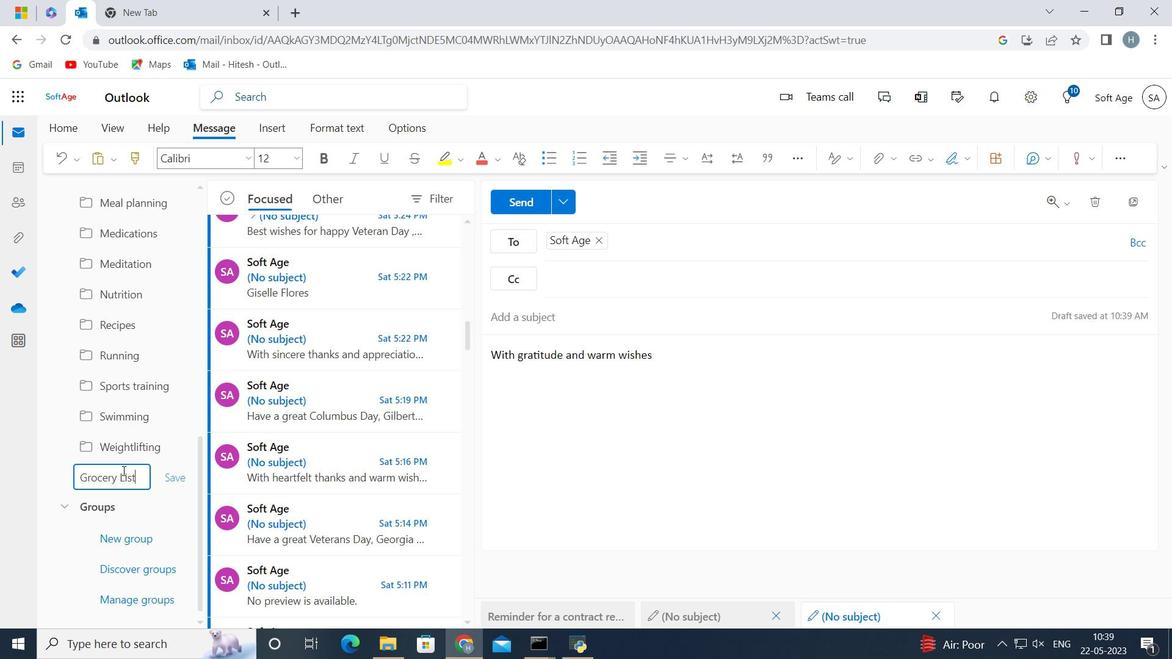 
Action: Mouse moved to (174, 475)
Screenshot: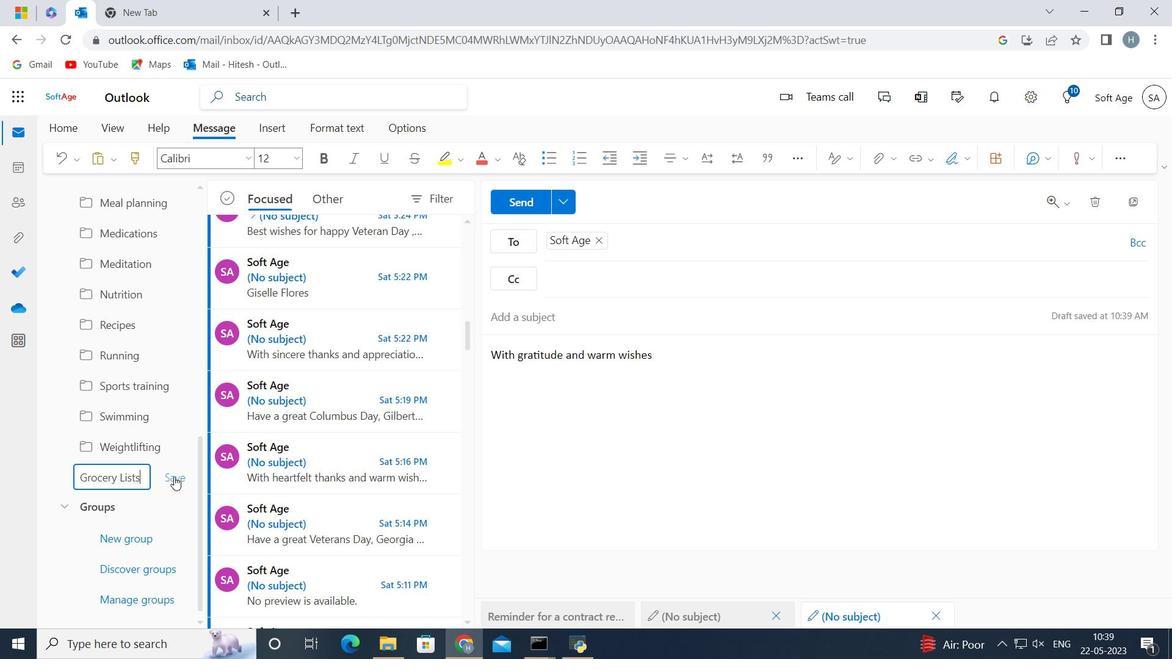 
Action: Mouse pressed left at (174, 475)
Screenshot: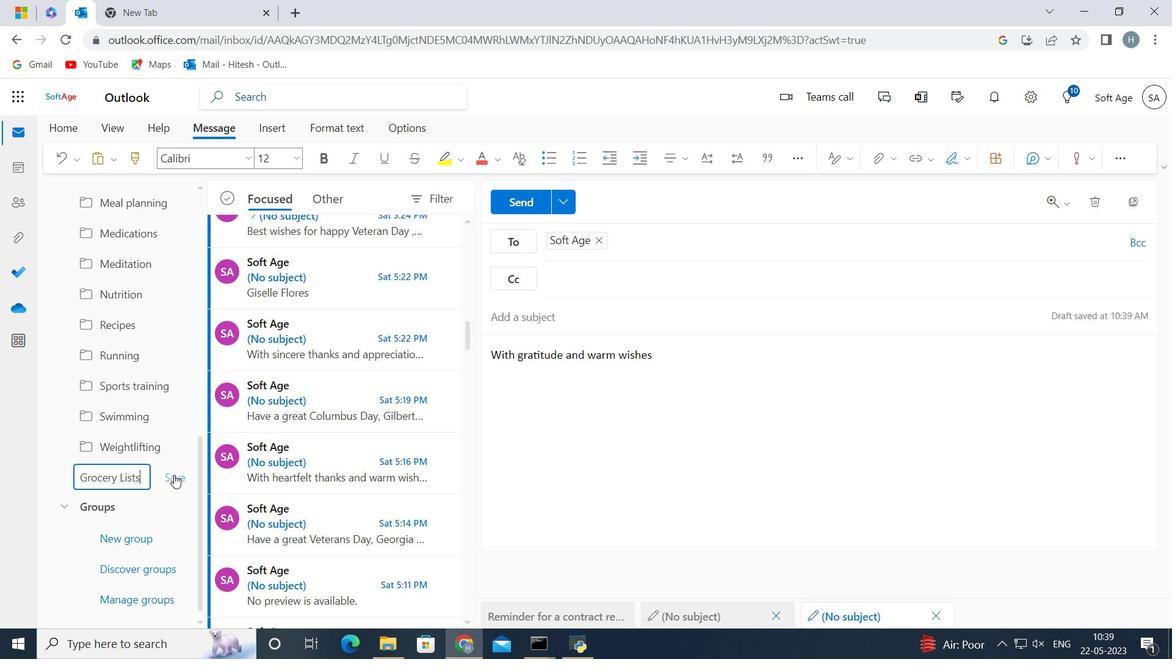 
Action: Mouse moved to (513, 206)
Screenshot: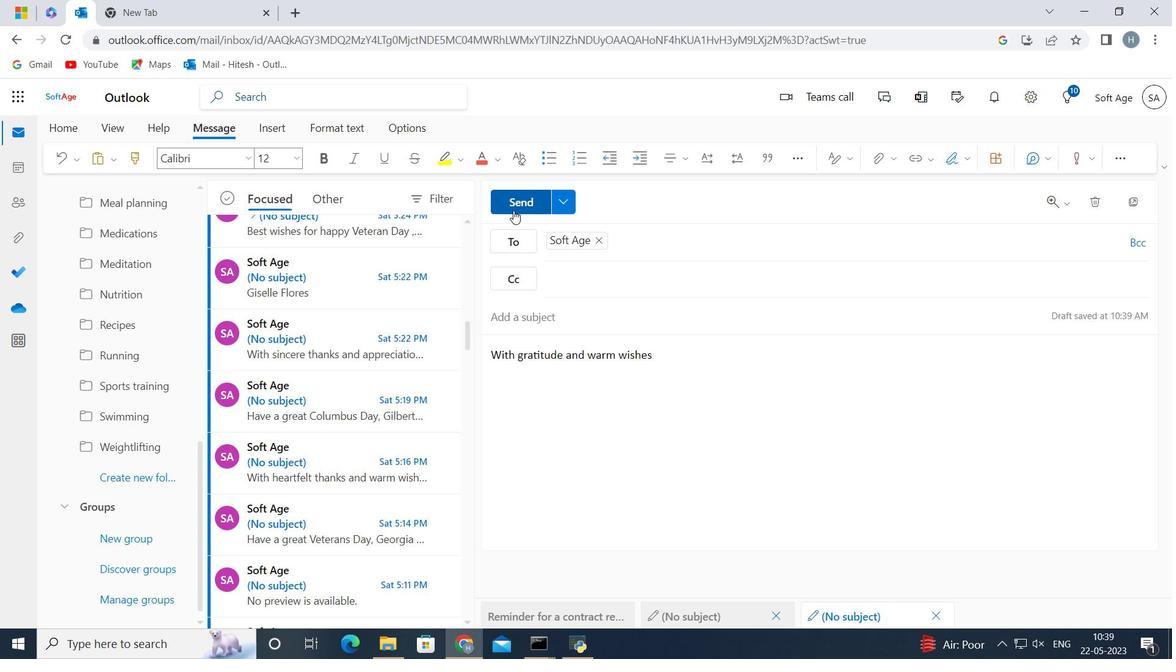 
Action: Mouse pressed left at (513, 206)
Screenshot: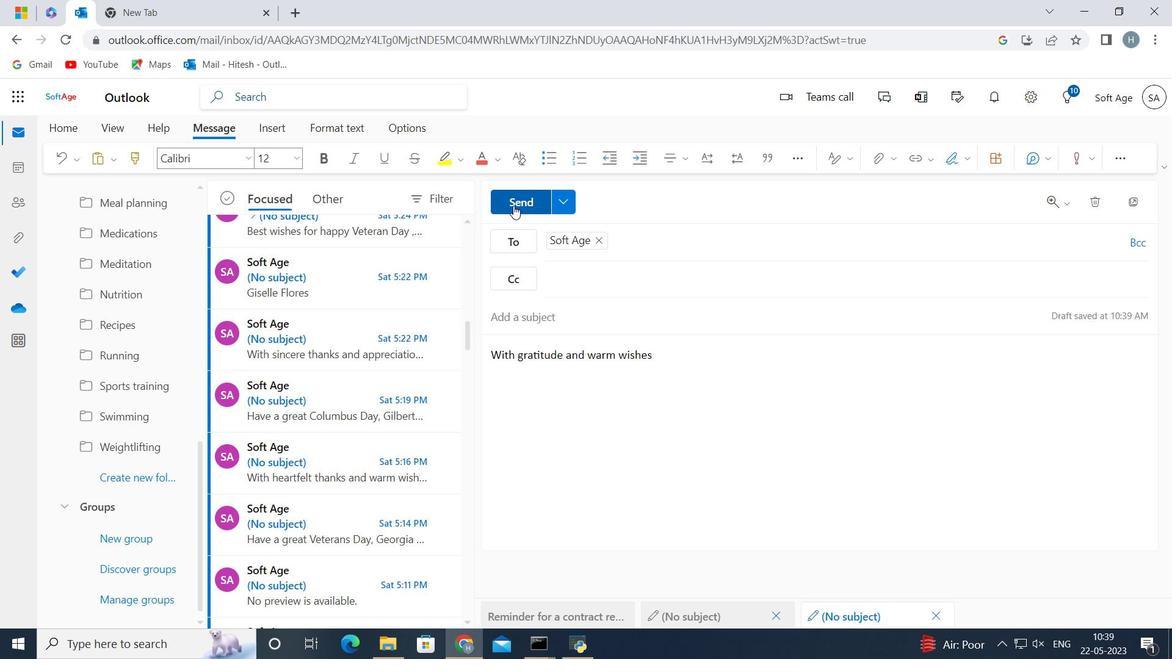 
Action: Mouse moved to (580, 391)
Screenshot: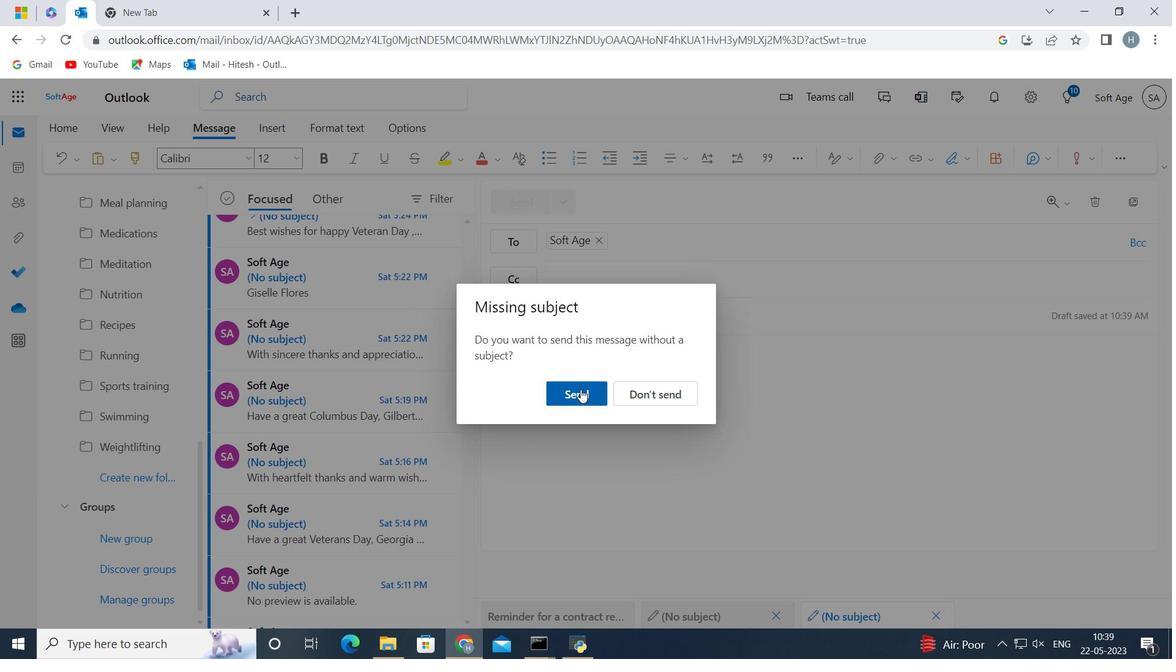 
Action: Mouse pressed left at (580, 391)
Screenshot: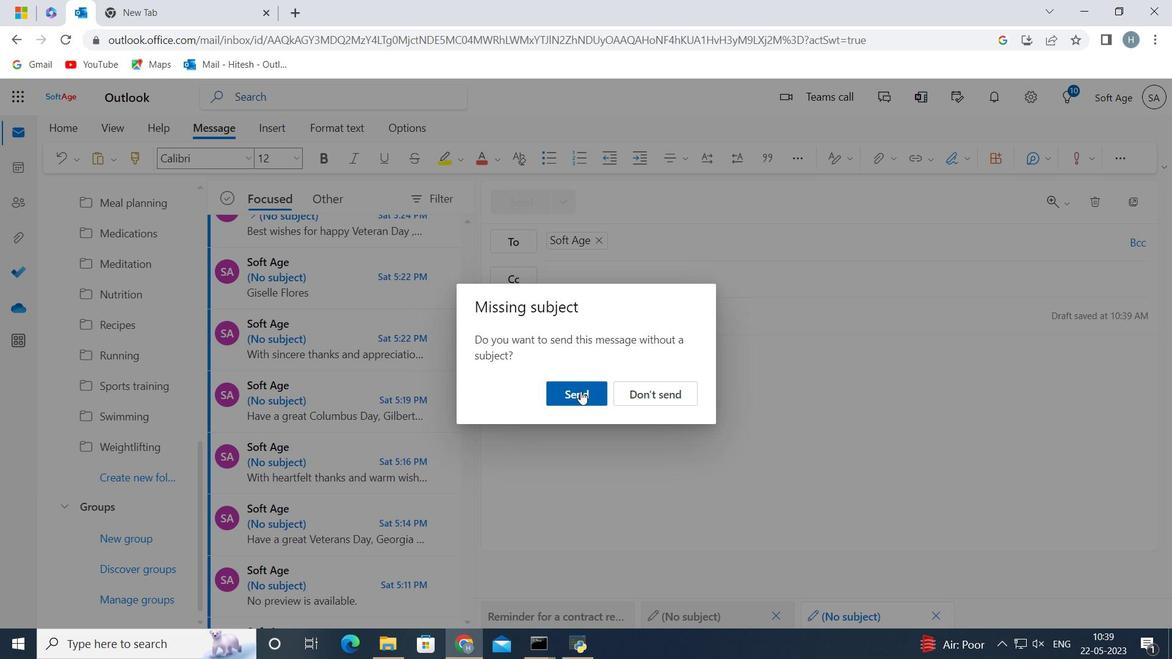 
